 Task: Search one way flight ticket for 2 adults, 4 children and 1 infant on lap in business from Myrtle Beach: Myrtle Beach International Airport to Riverton: Central Wyoming Regional Airport (was Riverton Regional) on 8-4-2023. Choice of flights is JetBlue. Number of bags: 1 carry on bag. Price is upto 107000. Outbound departure time preference is 7:00.
Action: Mouse moved to (230, 336)
Screenshot: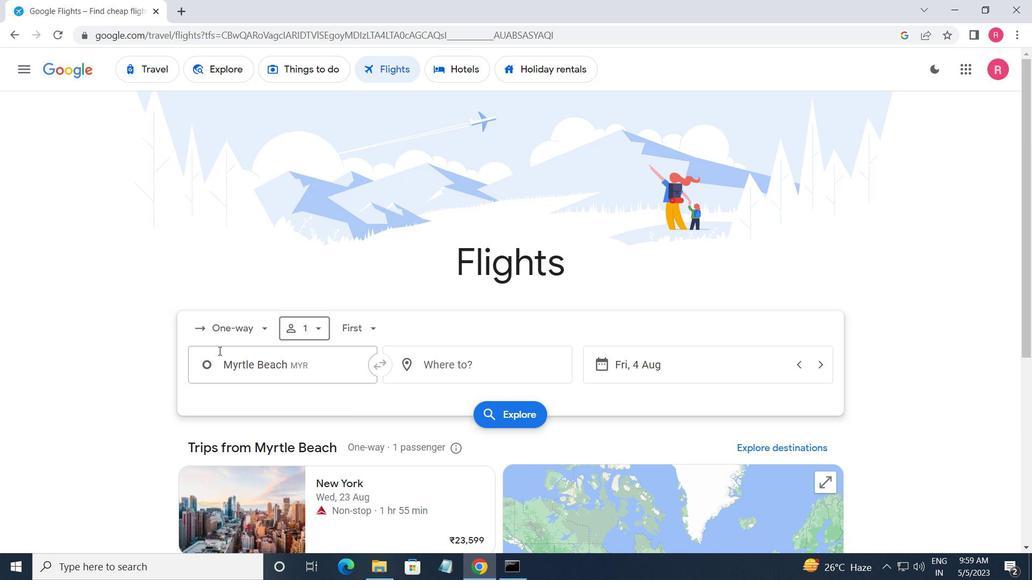 
Action: Mouse pressed left at (230, 336)
Screenshot: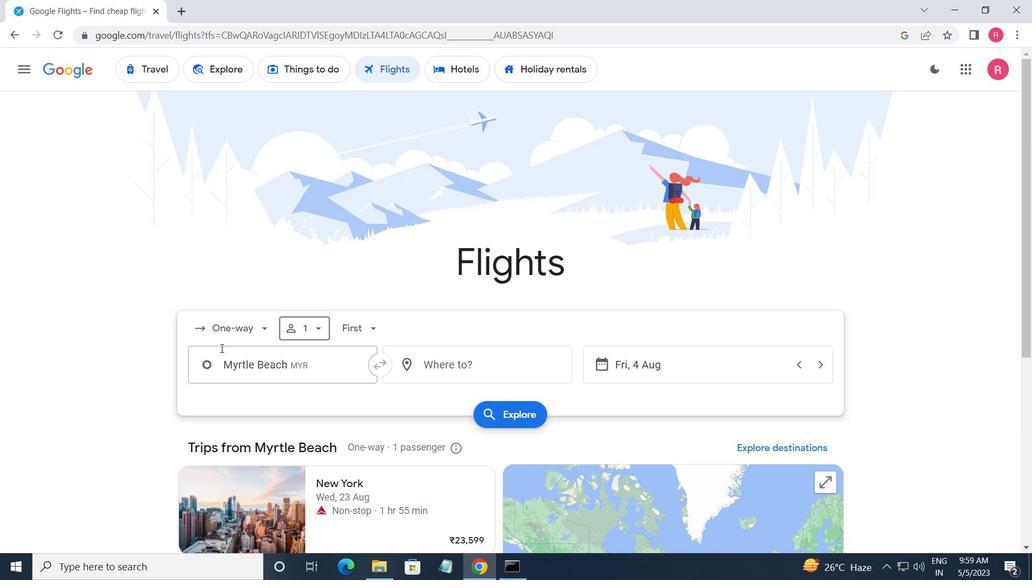 
Action: Mouse moved to (248, 395)
Screenshot: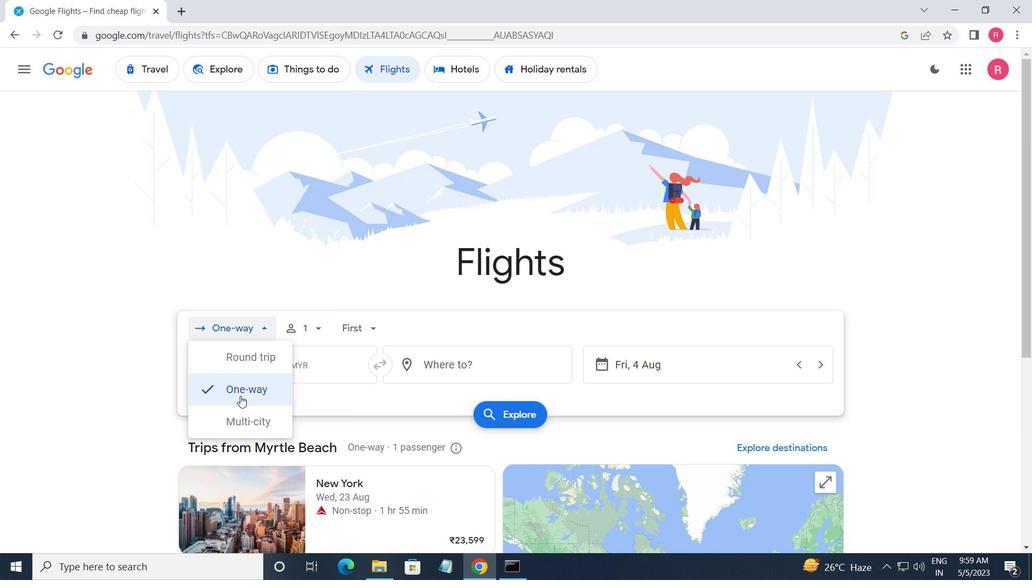 
Action: Mouse pressed left at (248, 395)
Screenshot: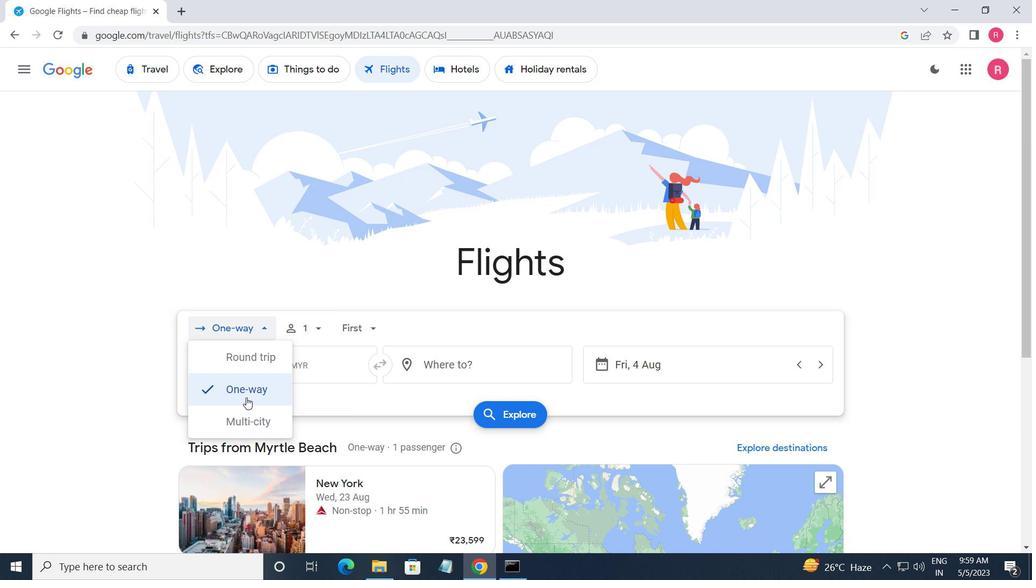 
Action: Mouse moved to (309, 328)
Screenshot: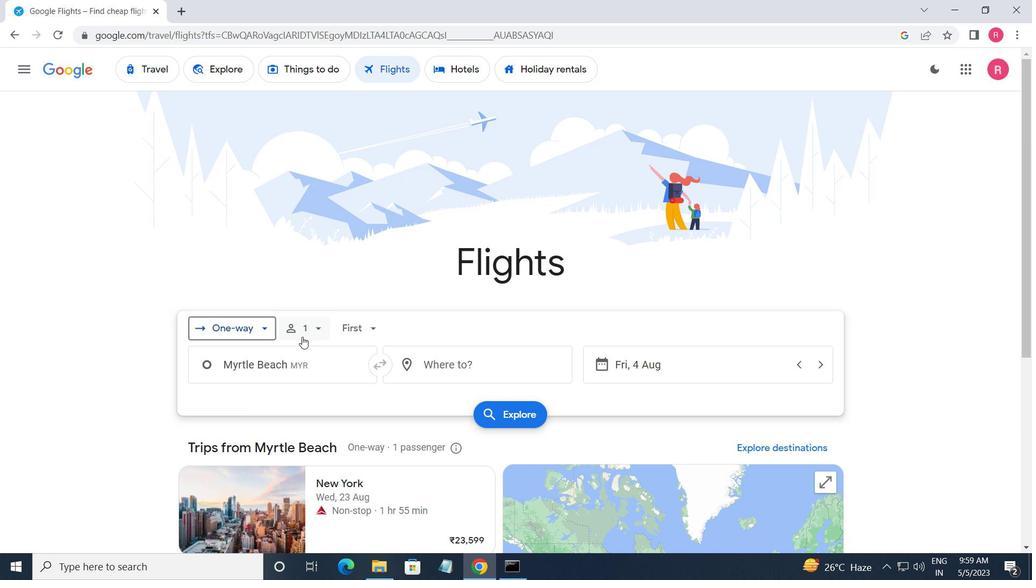 
Action: Mouse pressed left at (309, 328)
Screenshot: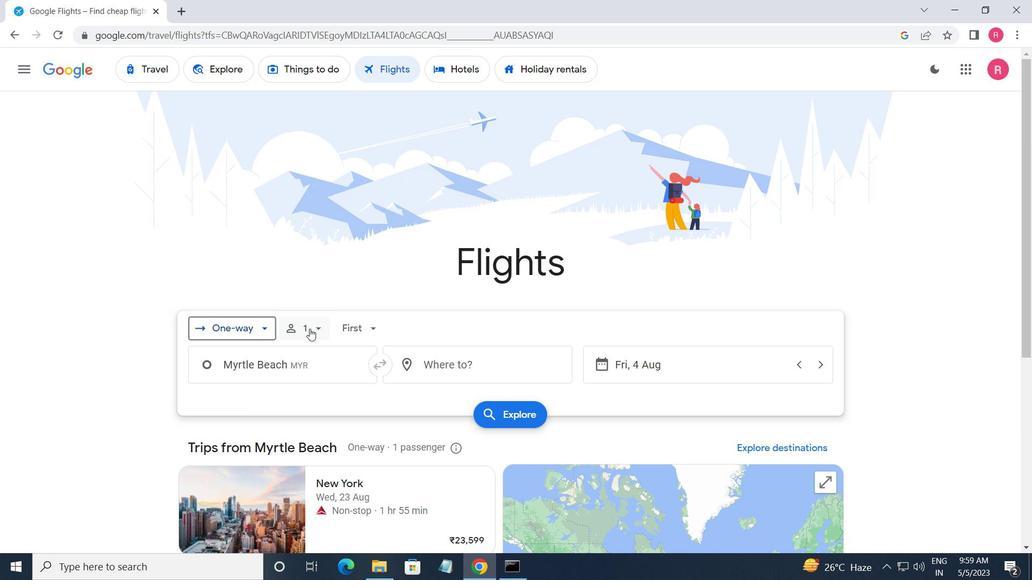 
Action: Mouse moved to (415, 360)
Screenshot: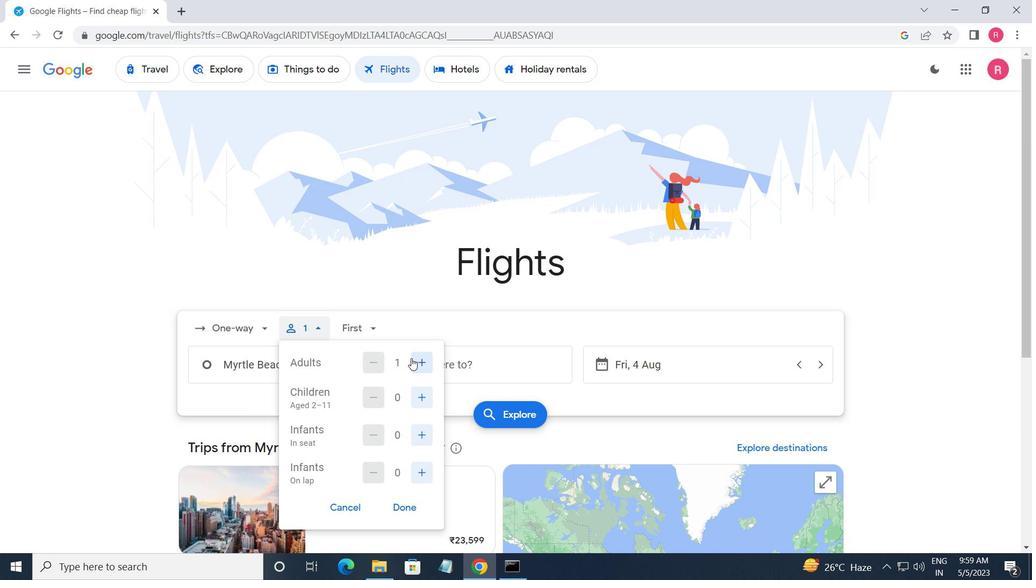 
Action: Mouse pressed left at (415, 360)
Screenshot: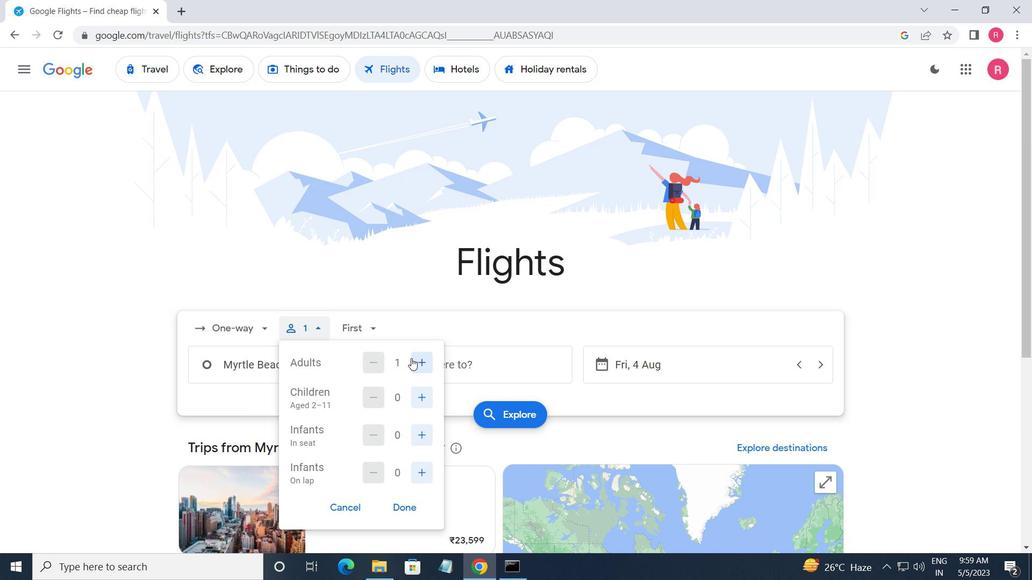 
Action: Mouse moved to (413, 392)
Screenshot: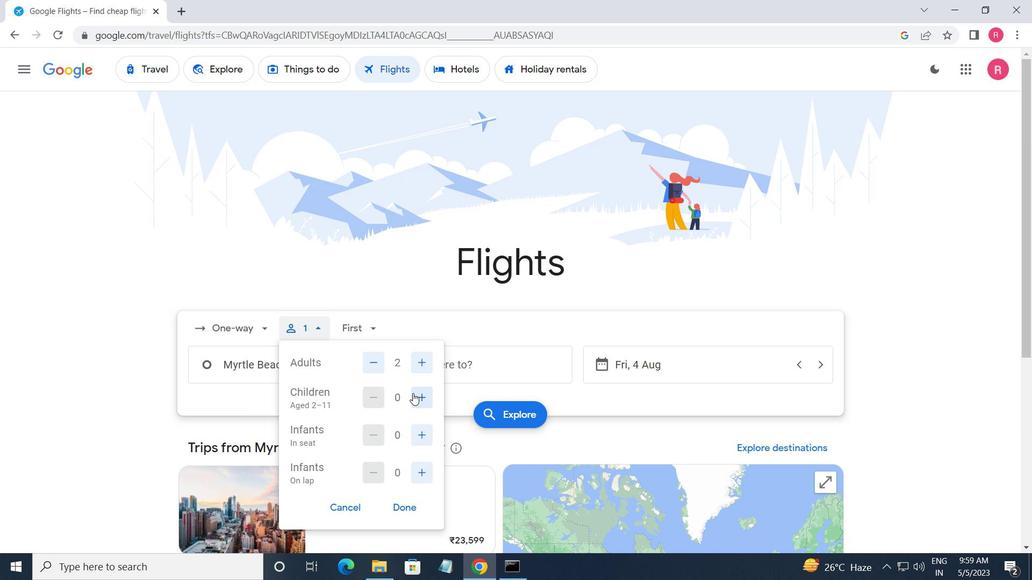 
Action: Mouse pressed left at (413, 392)
Screenshot: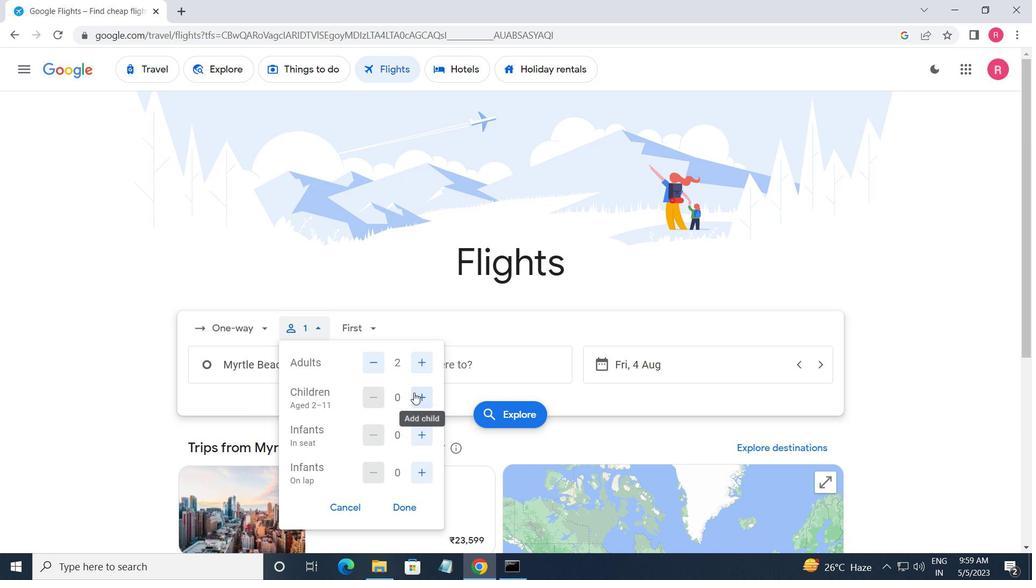 
Action: Mouse pressed left at (413, 392)
Screenshot: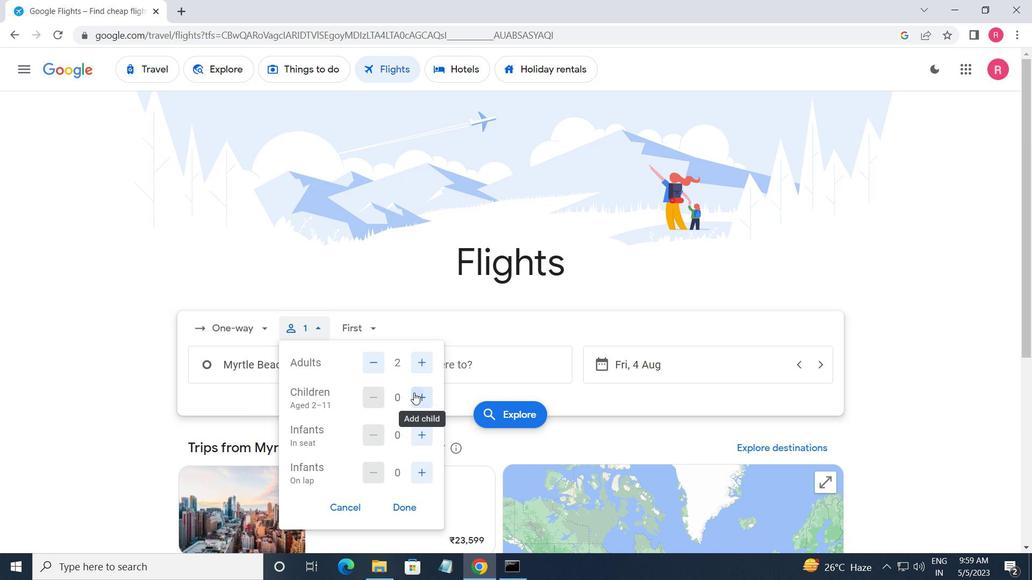 
Action: Mouse pressed left at (413, 392)
Screenshot: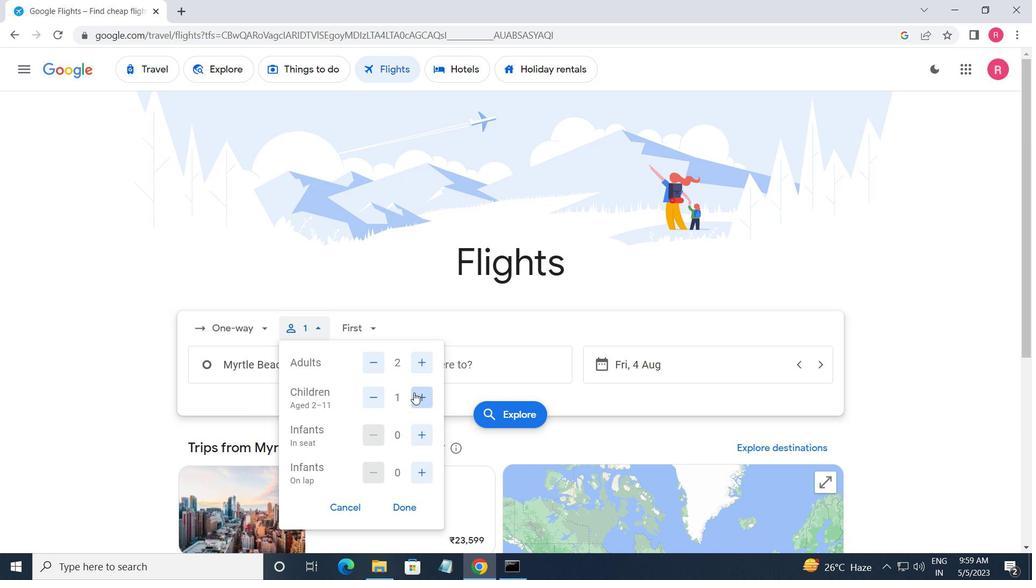 
Action: Mouse pressed left at (413, 392)
Screenshot: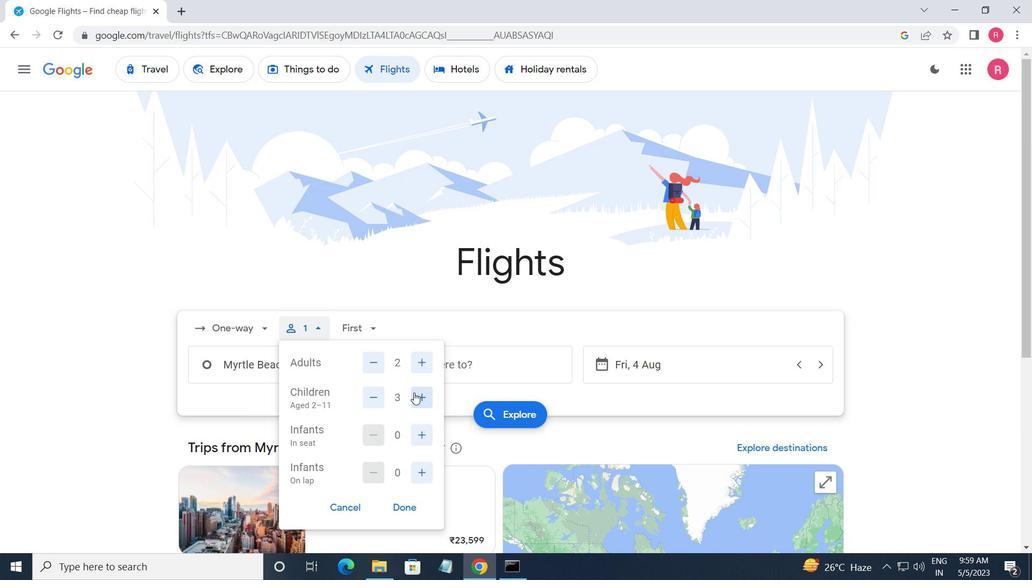 
Action: Mouse moved to (419, 424)
Screenshot: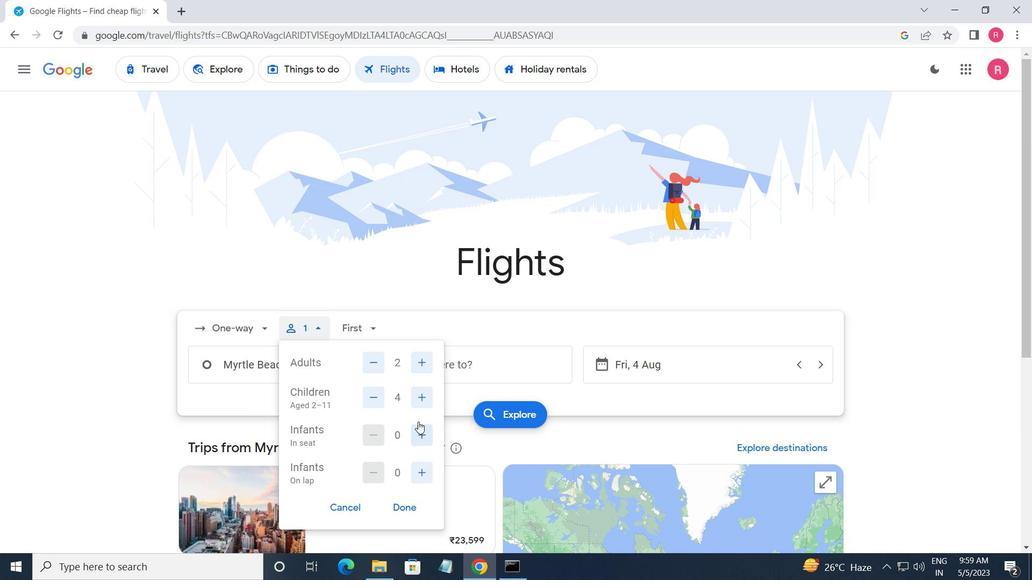 
Action: Mouse pressed left at (419, 424)
Screenshot: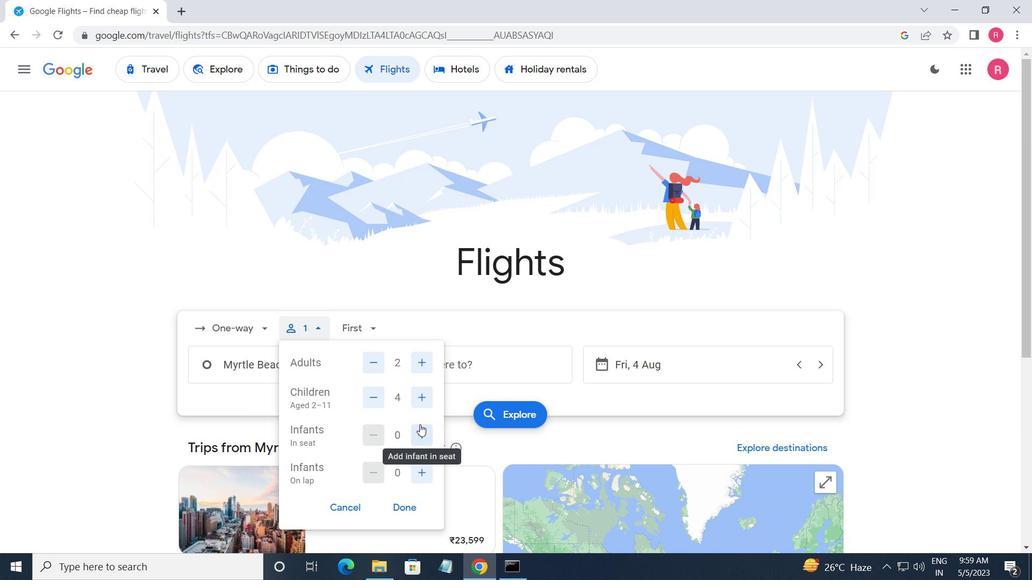 
Action: Mouse moved to (357, 332)
Screenshot: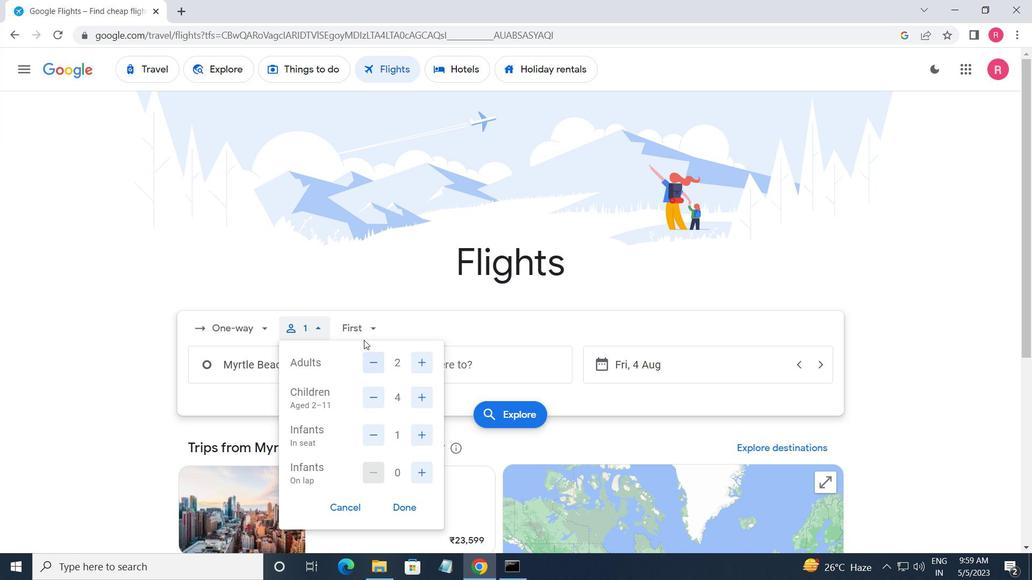 
Action: Mouse pressed left at (357, 332)
Screenshot: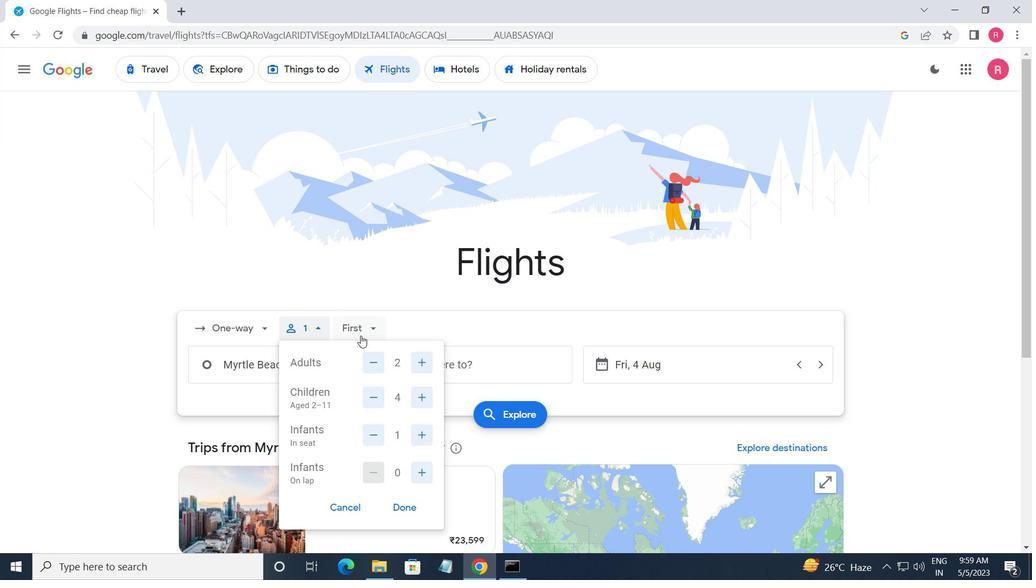 
Action: Mouse moved to (383, 421)
Screenshot: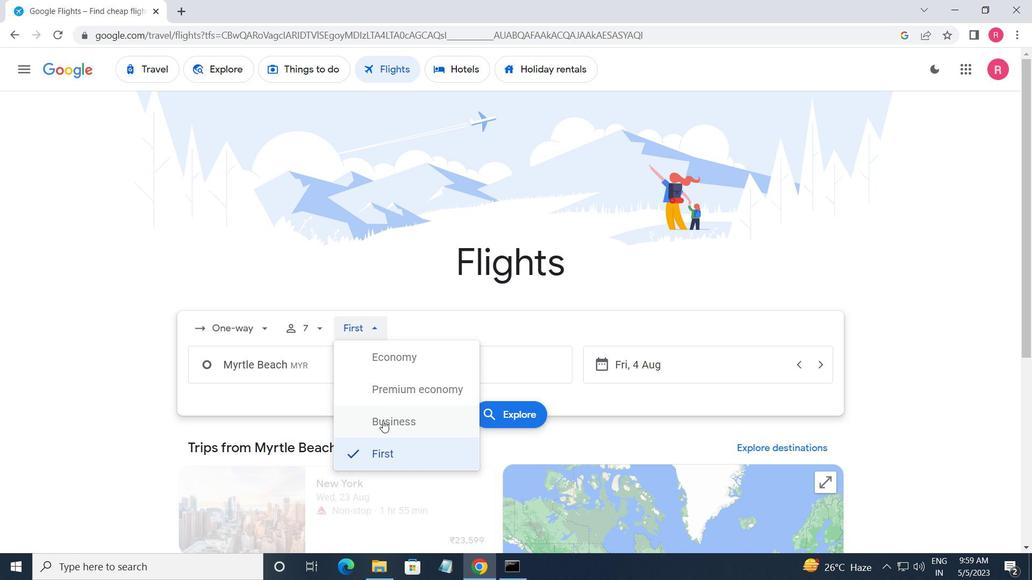 
Action: Mouse pressed left at (383, 421)
Screenshot: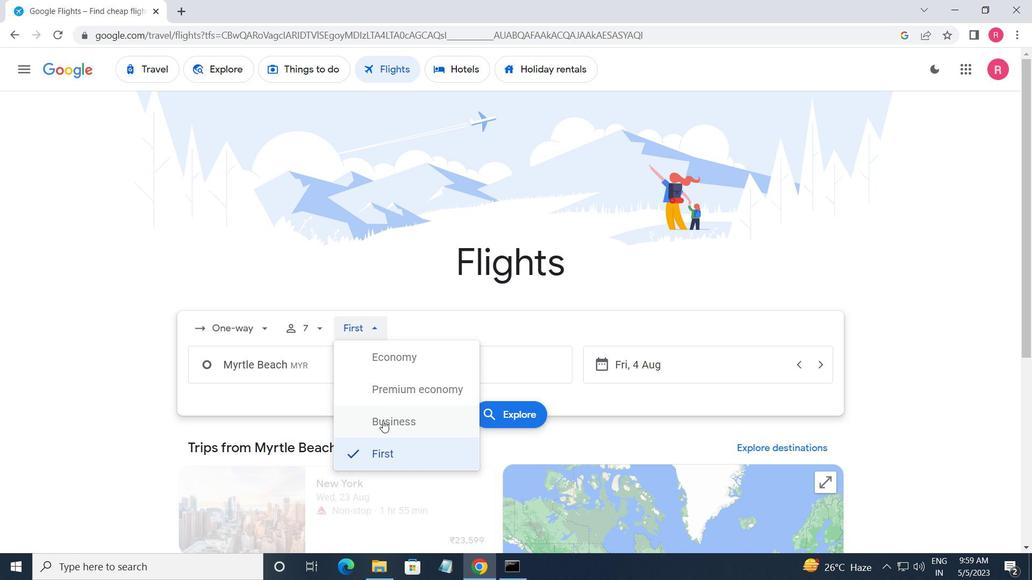 
Action: Mouse moved to (320, 375)
Screenshot: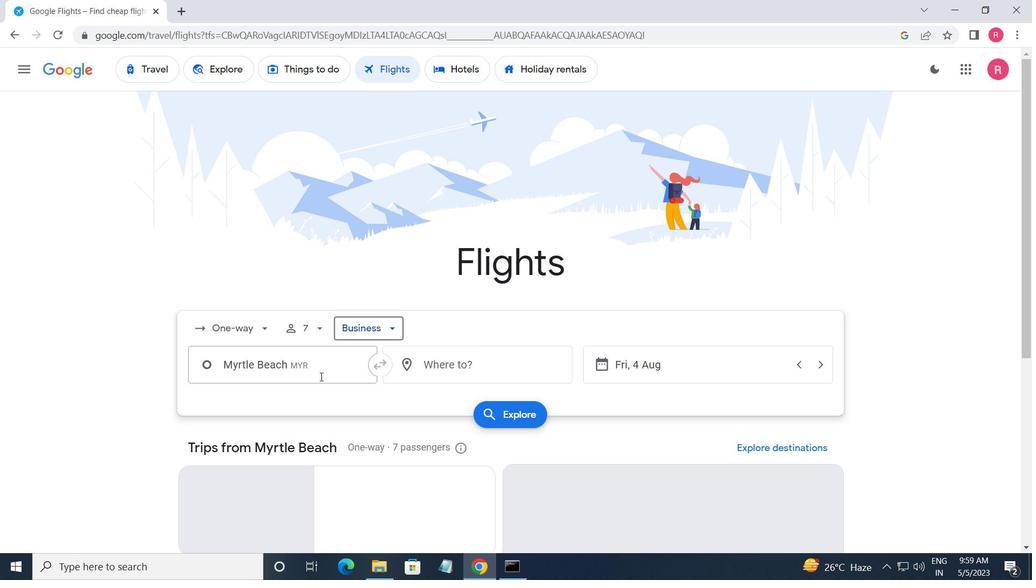 
Action: Mouse pressed left at (320, 375)
Screenshot: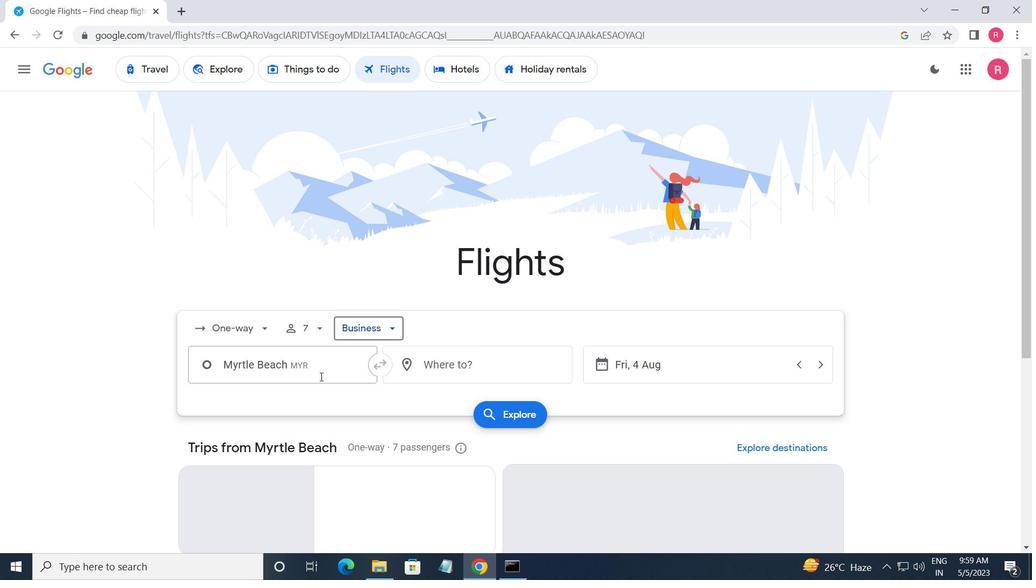 
Action: Mouse moved to (332, 448)
Screenshot: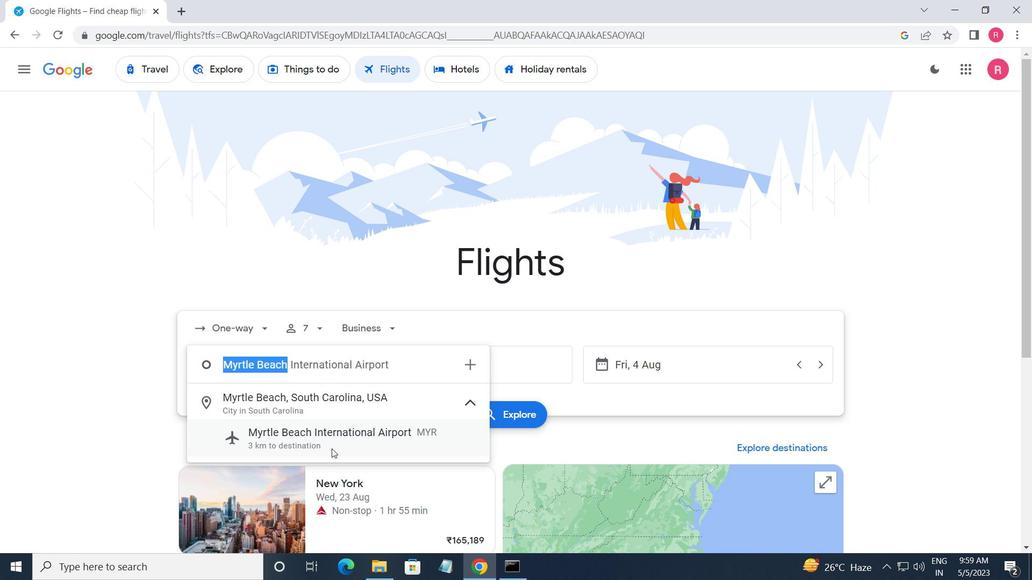 
Action: Mouse pressed left at (332, 448)
Screenshot: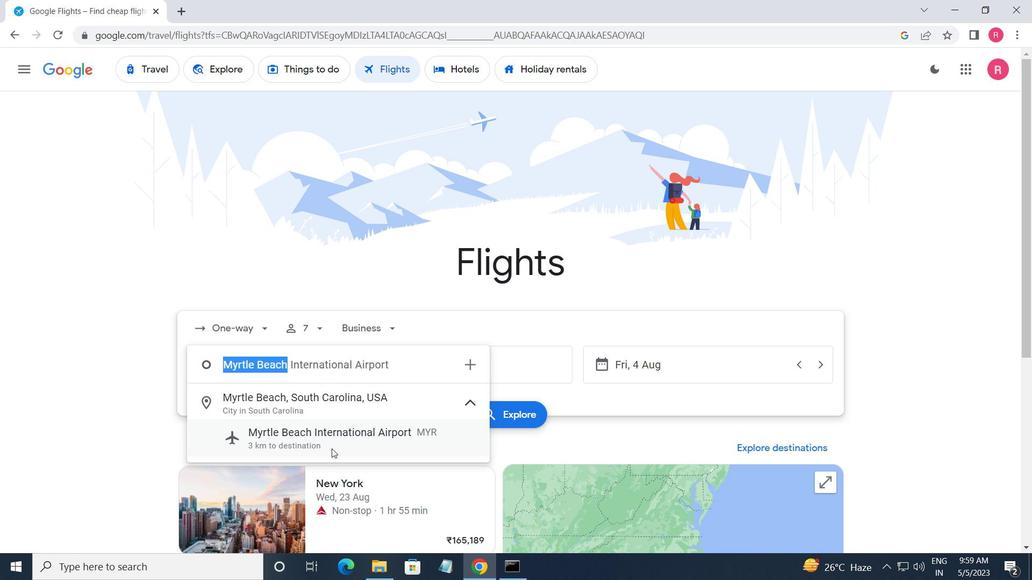 
Action: Mouse moved to (469, 374)
Screenshot: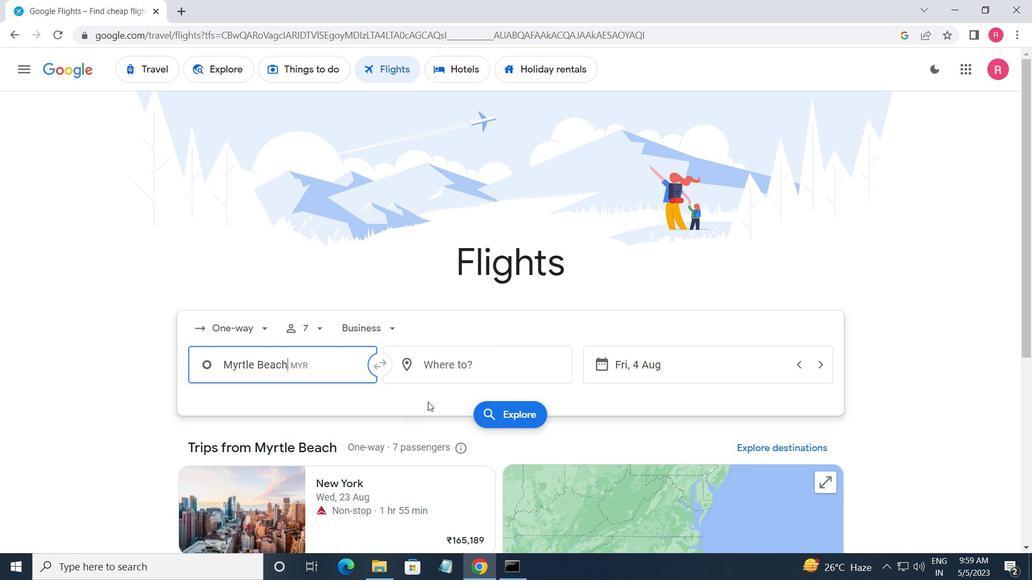 
Action: Mouse pressed left at (469, 374)
Screenshot: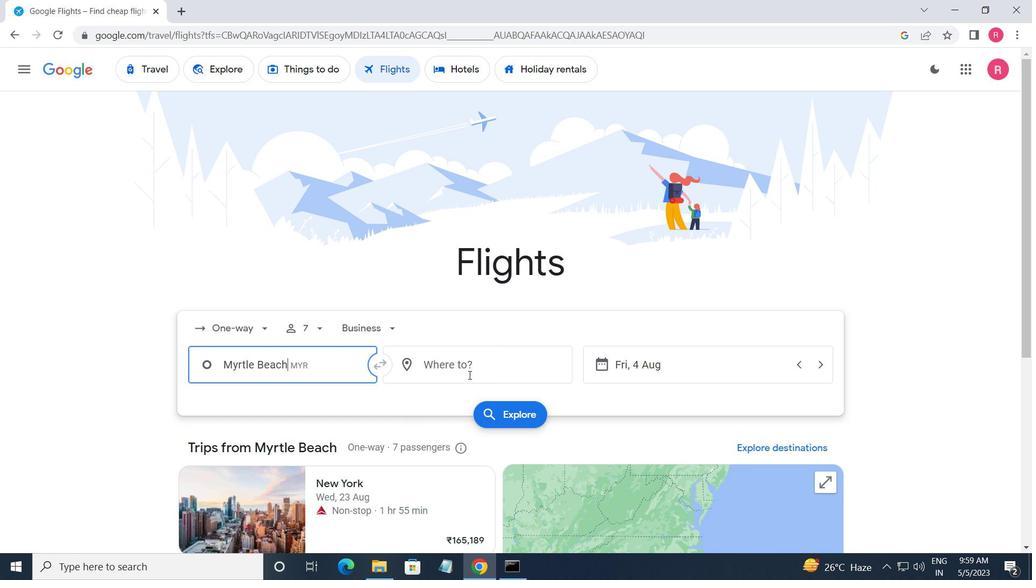 
Action: Mouse moved to (448, 484)
Screenshot: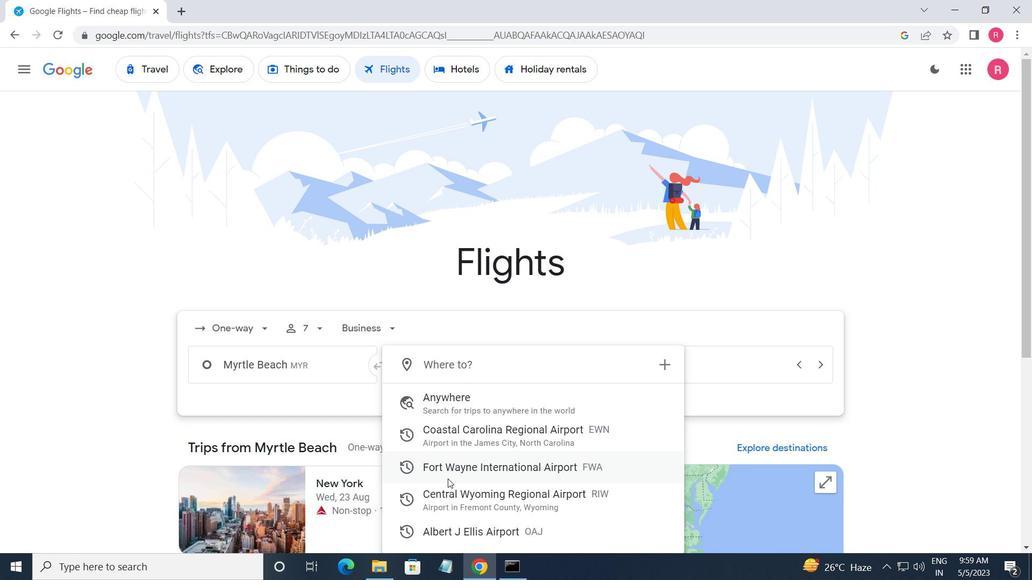 
Action: Mouse pressed left at (448, 484)
Screenshot: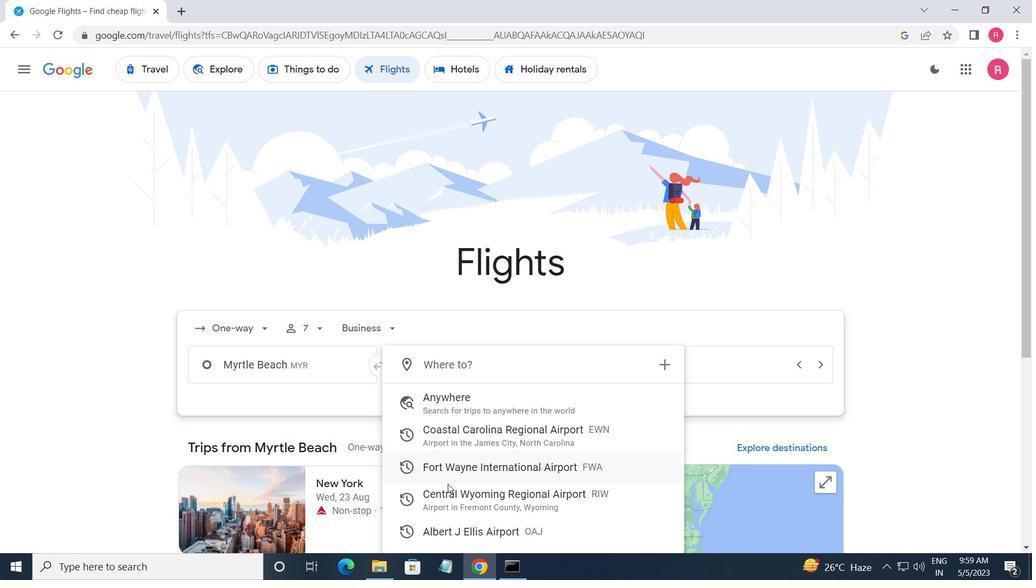 
Action: Mouse moved to (659, 361)
Screenshot: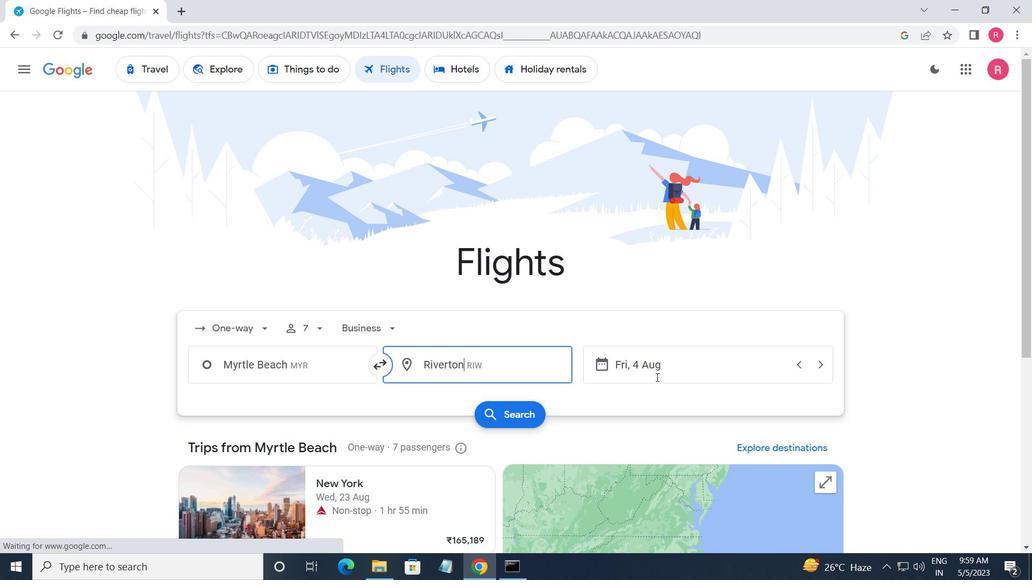 
Action: Mouse pressed left at (659, 361)
Screenshot: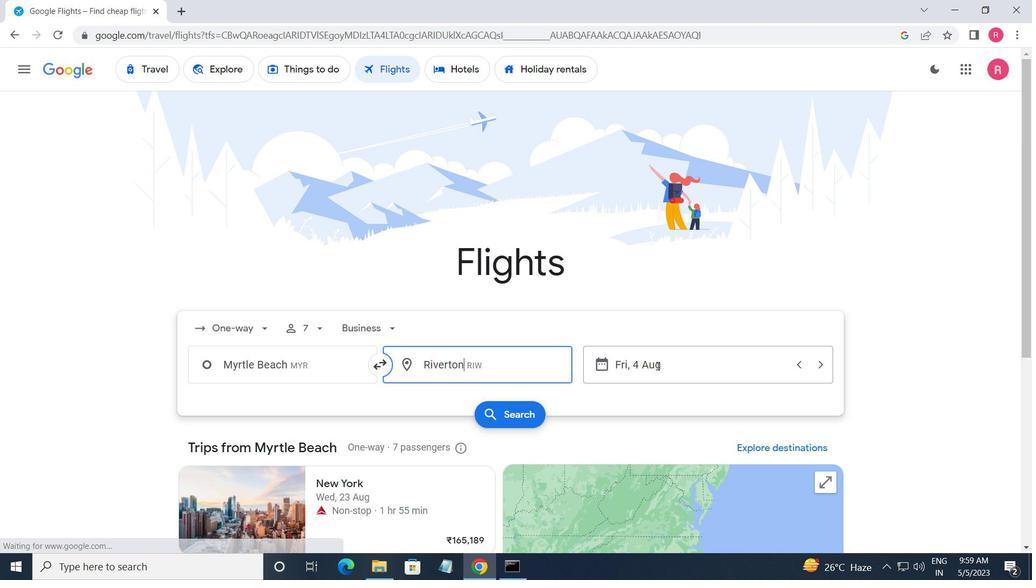 
Action: Mouse moved to (525, 306)
Screenshot: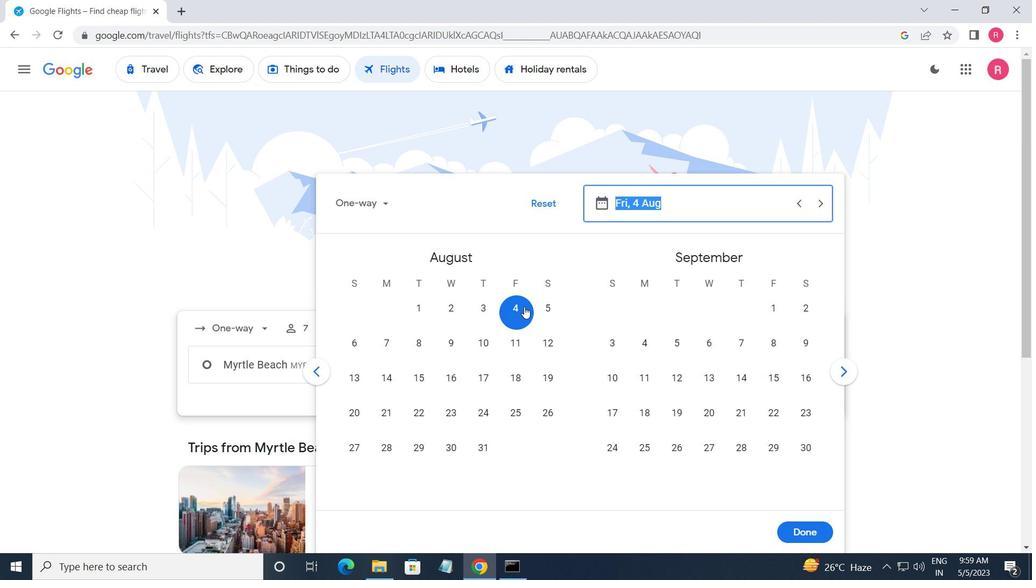 
Action: Mouse pressed left at (525, 306)
Screenshot: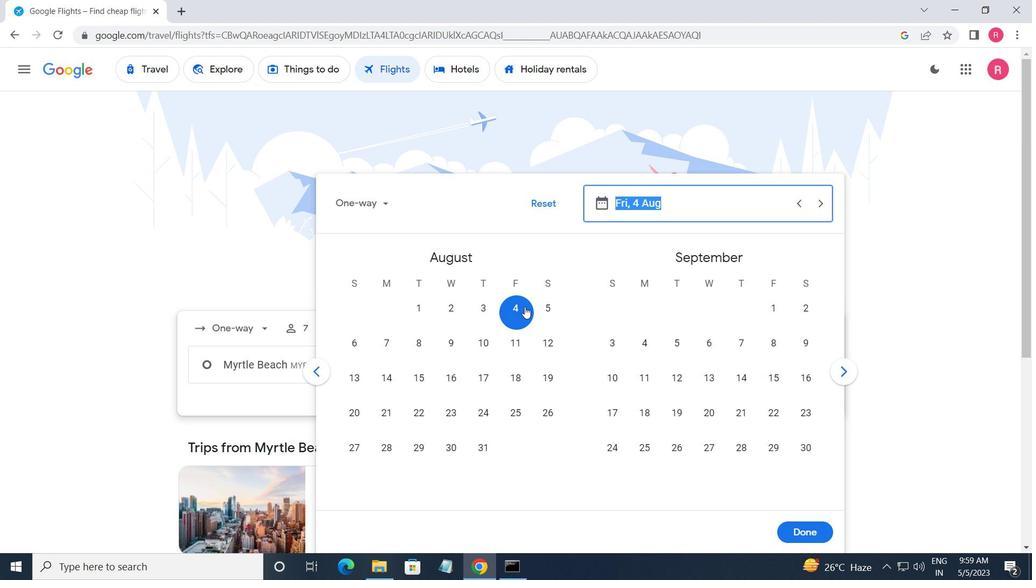 
Action: Mouse moved to (794, 525)
Screenshot: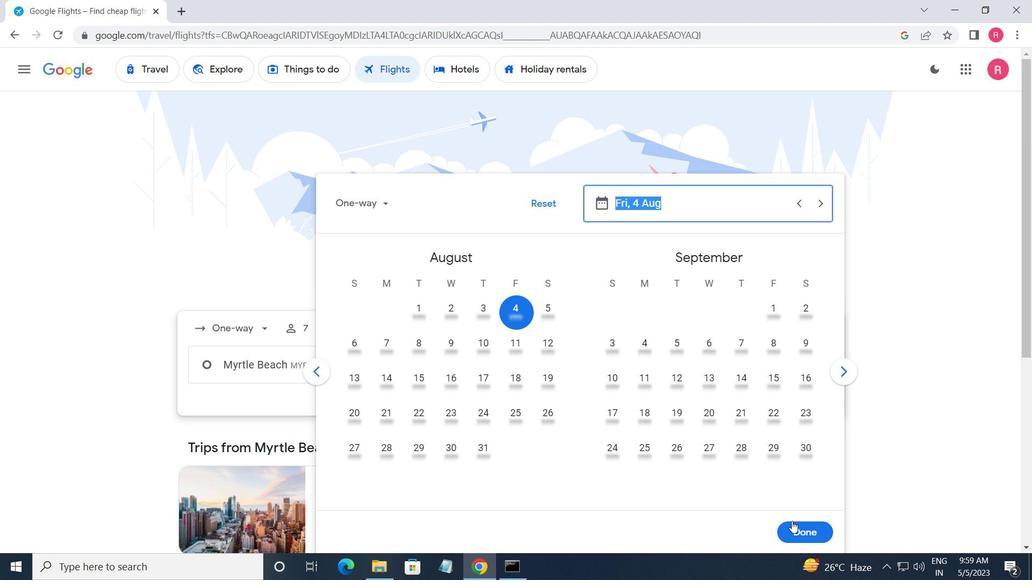 
Action: Mouse pressed left at (794, 525)
Screenshot: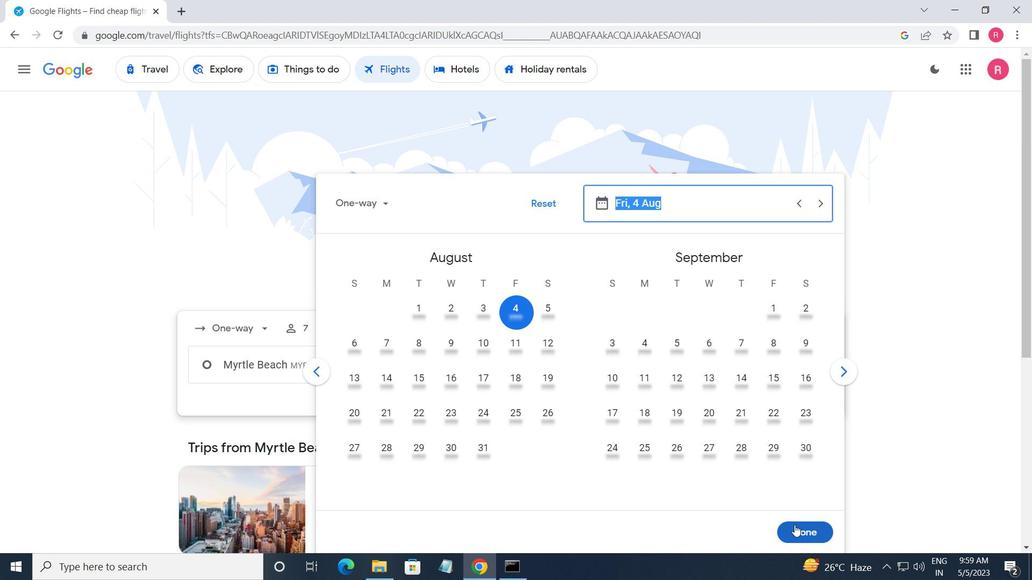 
Action: Mouse moved to (513, 405)
Screenshot: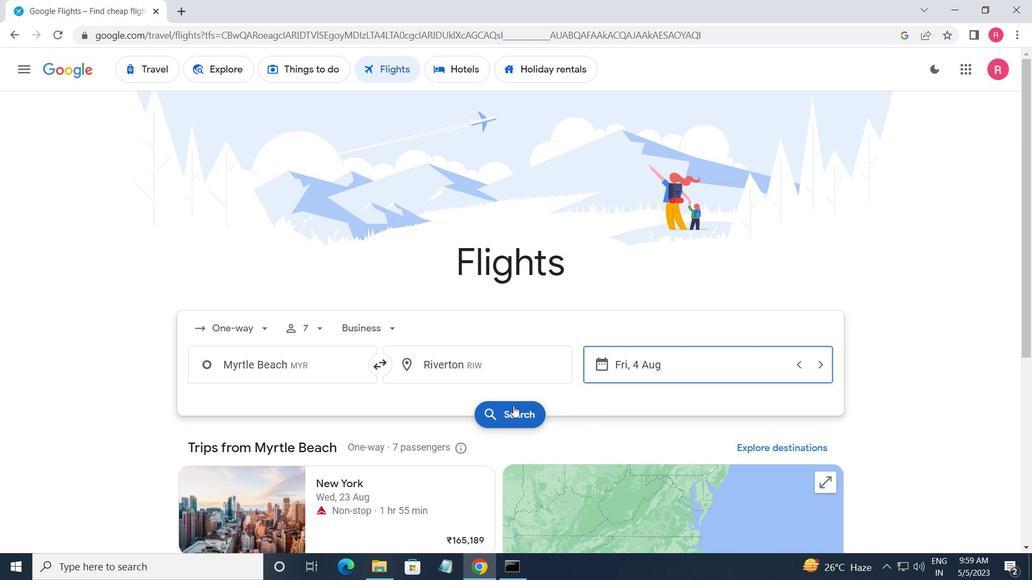 
Action: Mouse pressed left at (513, 405)
Screenshot: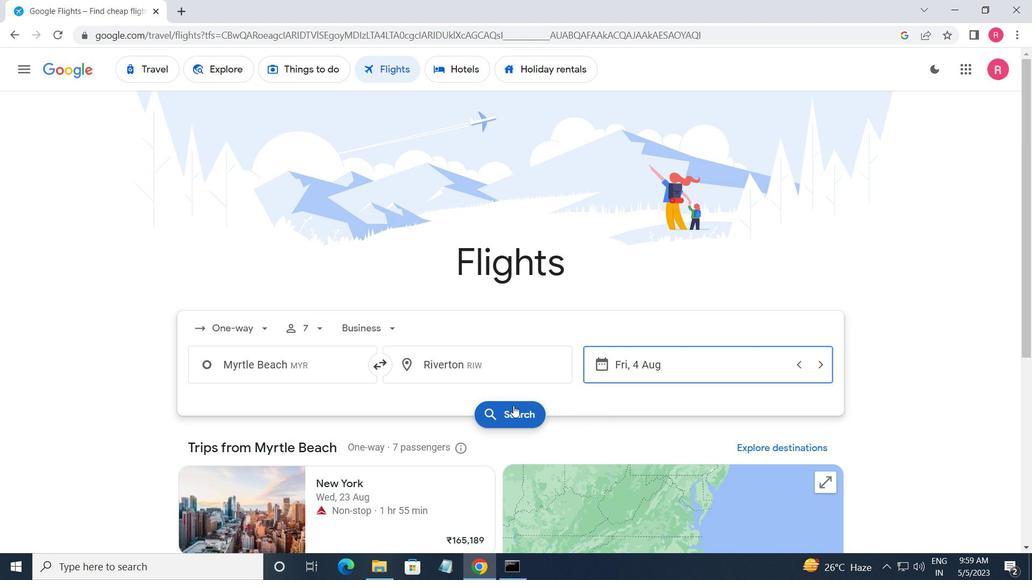 
Action: Mouse moved to (234, 195)
Screenshot: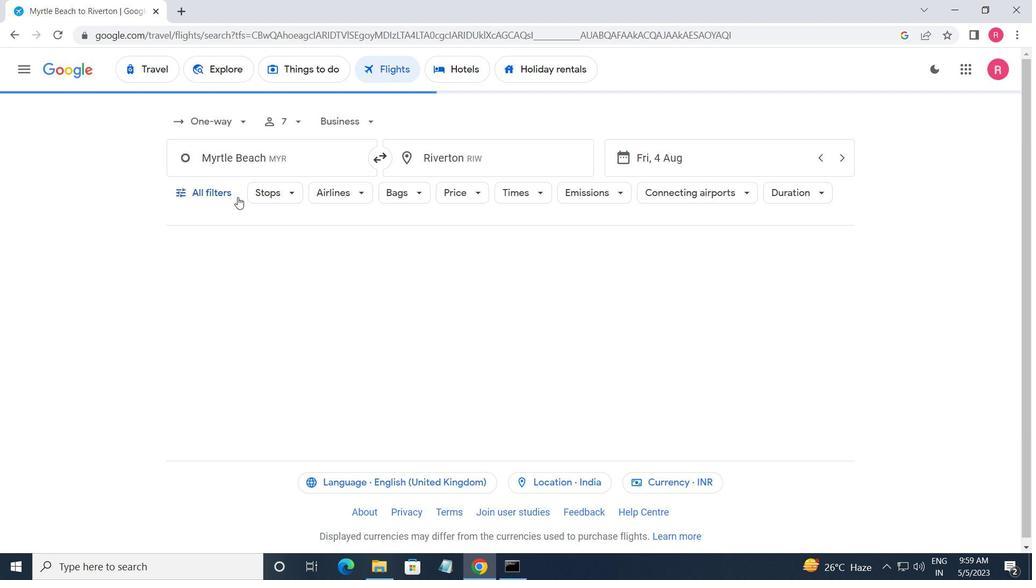 
Action: Mouse pressed left at (234, 195)
Screenshot: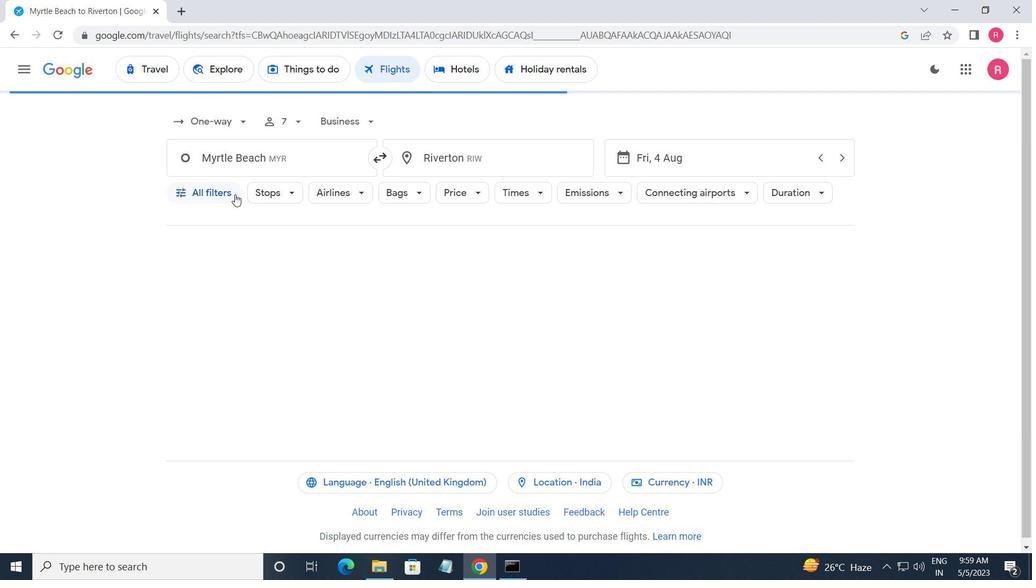 
Action: Mouse moved to (259, 342)
Screenshot: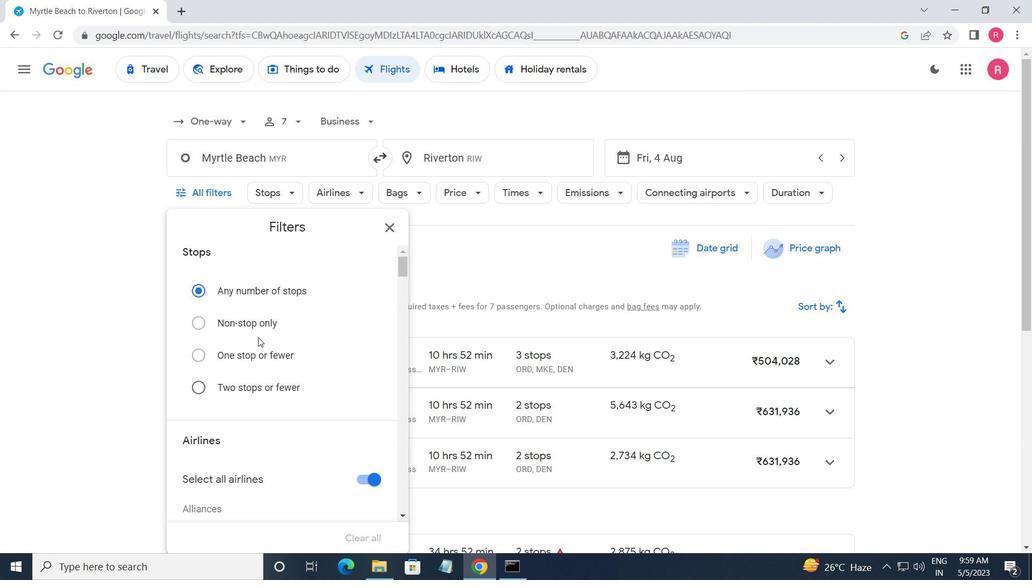 
Action: Mouse scrolled (259, 342) with delta (0, 0)
Screenshot: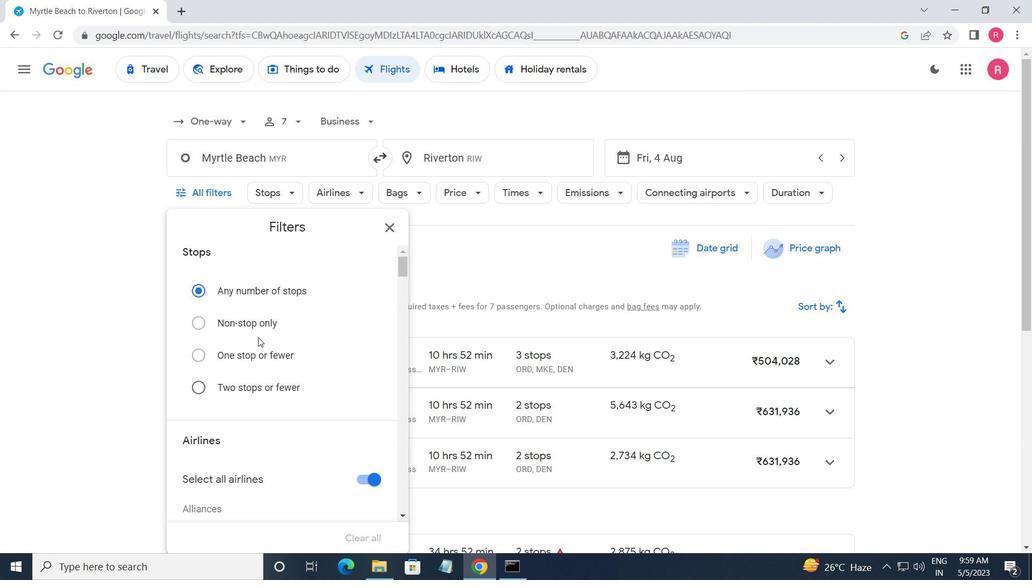 
Action: Mouse moved to (260, 344)
Screenshot: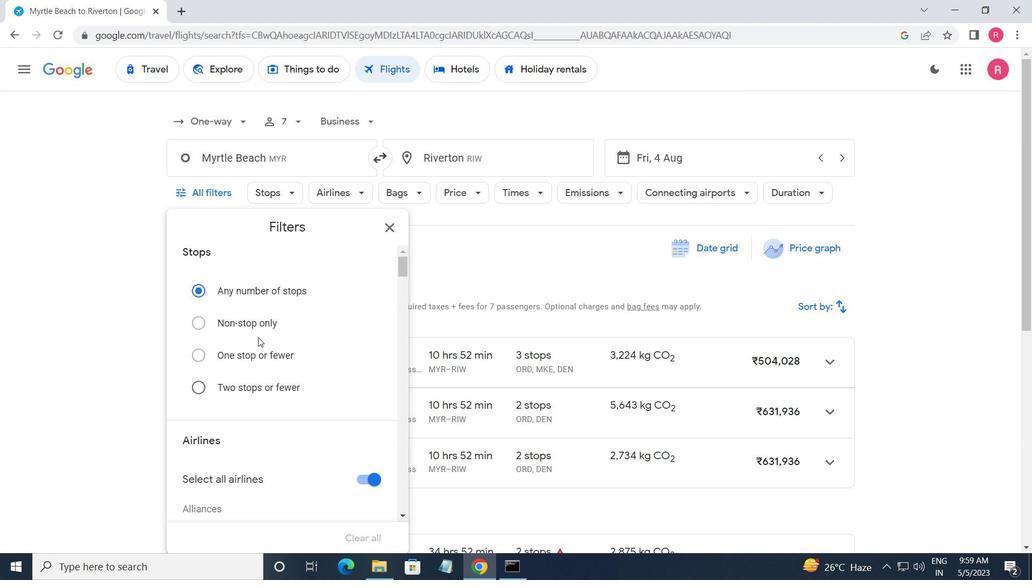 
Action: Mouse scrolled (260, 344) with delta (0, 0)
Screenshot: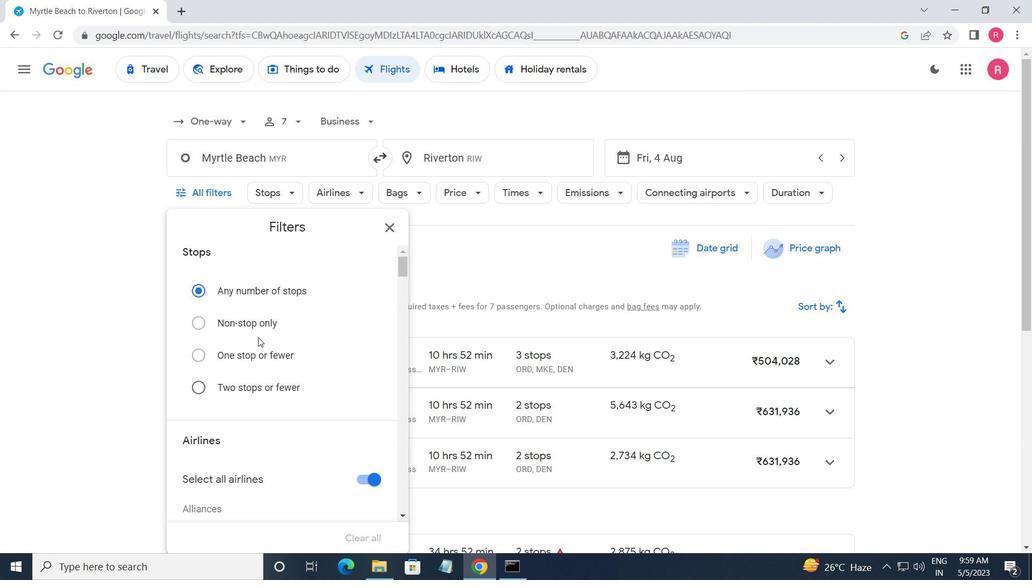 
Action: Mouse scrolled (260, 344) with delta (0, 0)
Screenshot: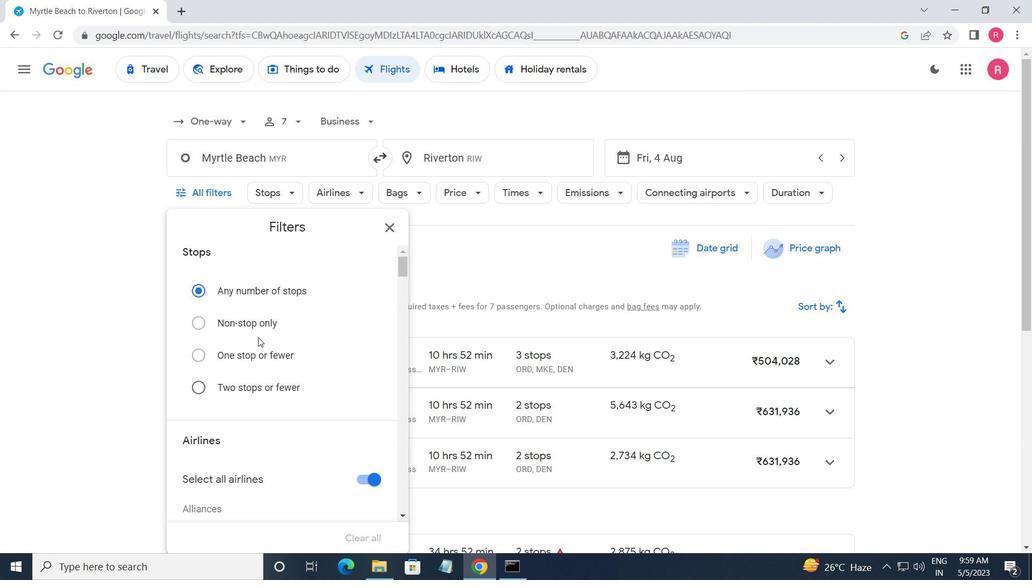 
Action: Mouse scrolled (260, 344) with delta (0, 0)
Screenshot: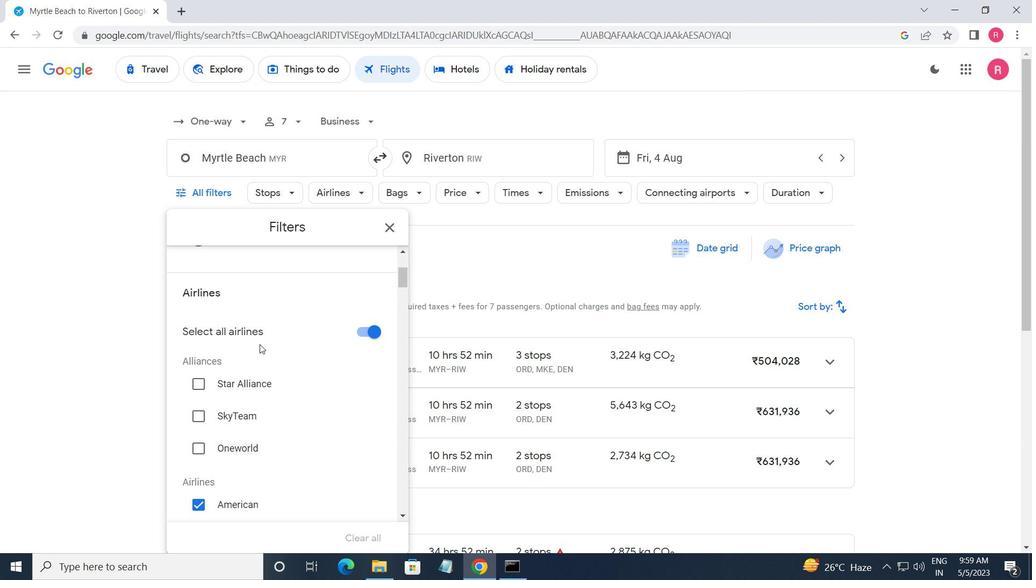 
Action: Mouse scrolled (260, 344) with delta (0, 0)
Screenshot: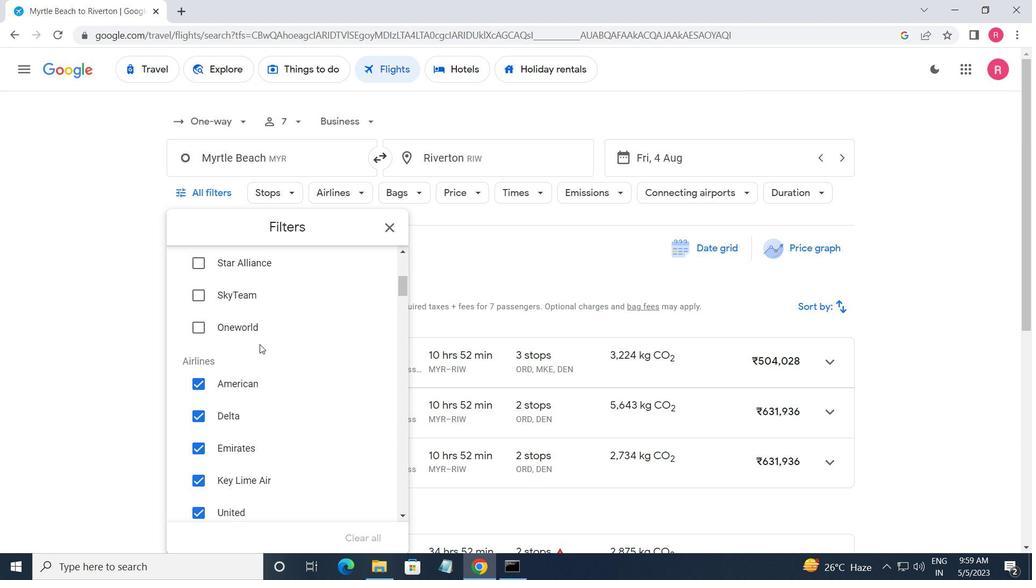 
Action: Mouse scrolled (260, 344) with delta (0, 0)
Screenshot: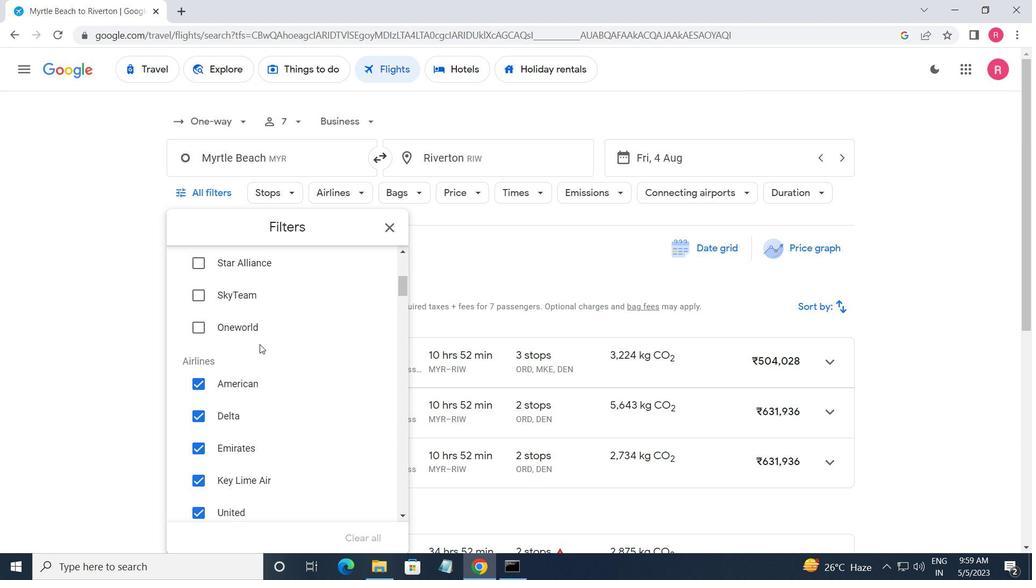 
Action: Mouse scrolled (260, 345) with delta (0, 0)
Screenshot: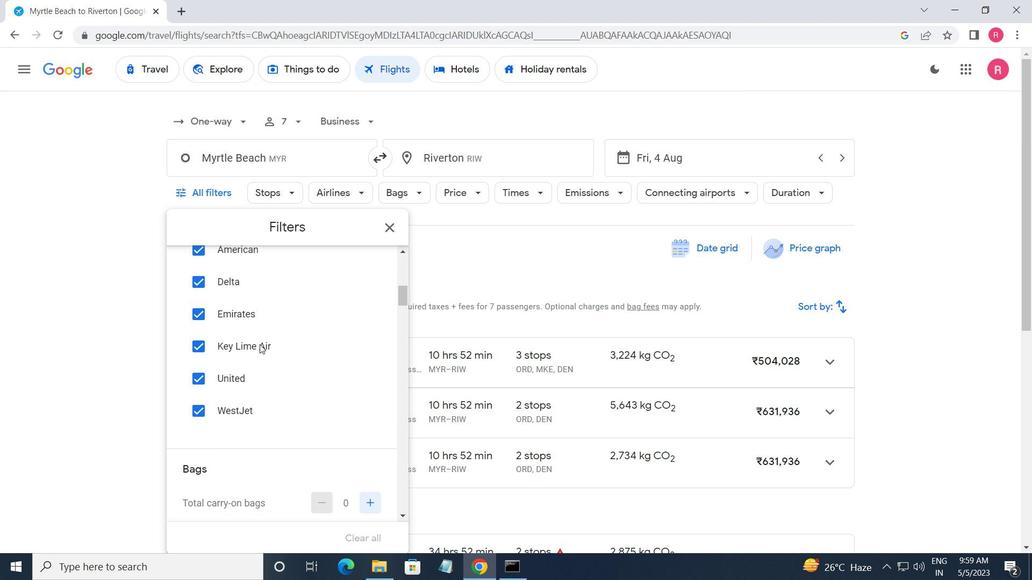 
Action: Mouse scrolled (260, 345) with delta (0, 0)
Screenshot: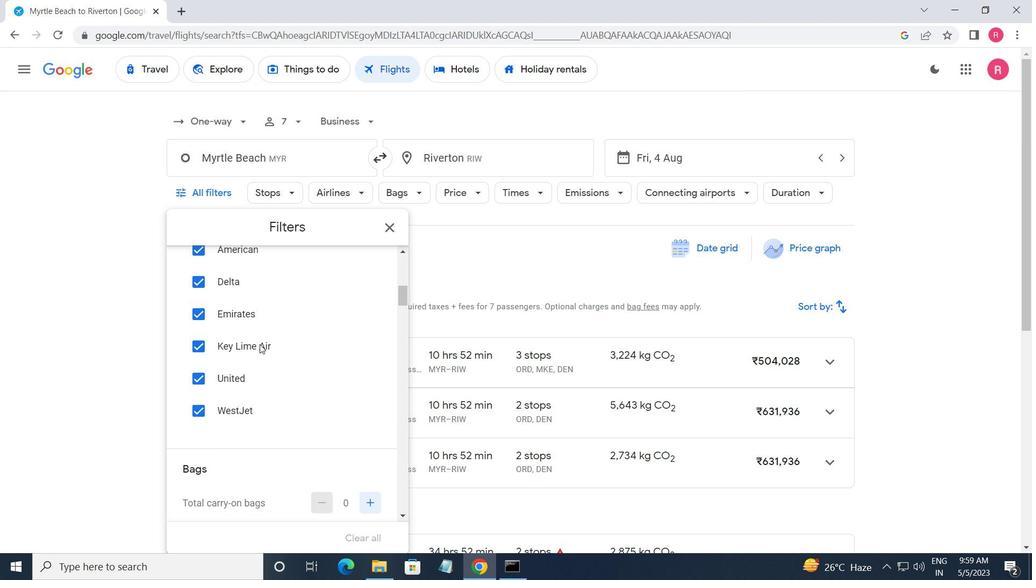 
Action: Mouse scrolled (260, 345) with delta (0, 0)
Screenshot: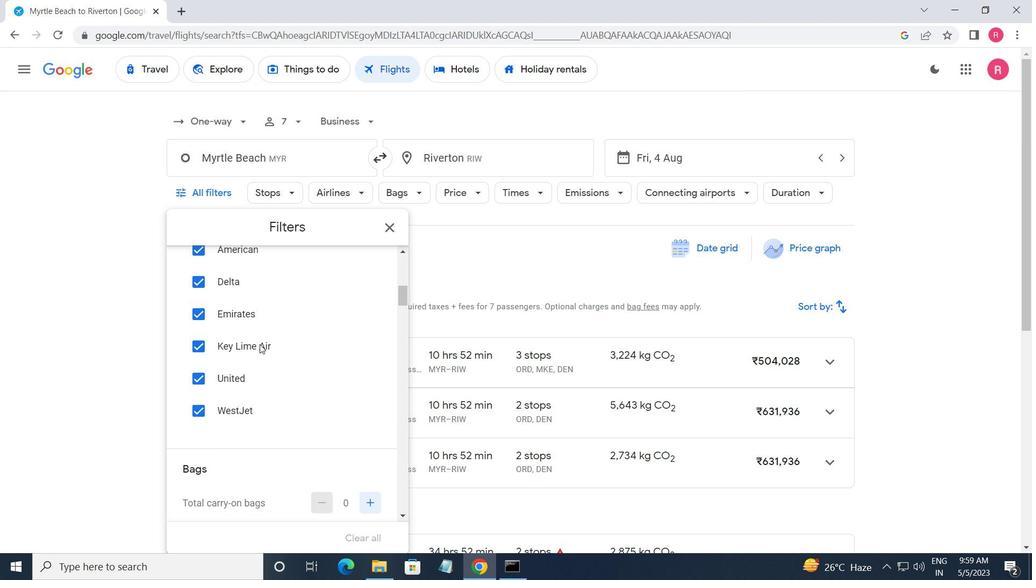 
Action: Mouse moved to (371, 284)
Screenshot: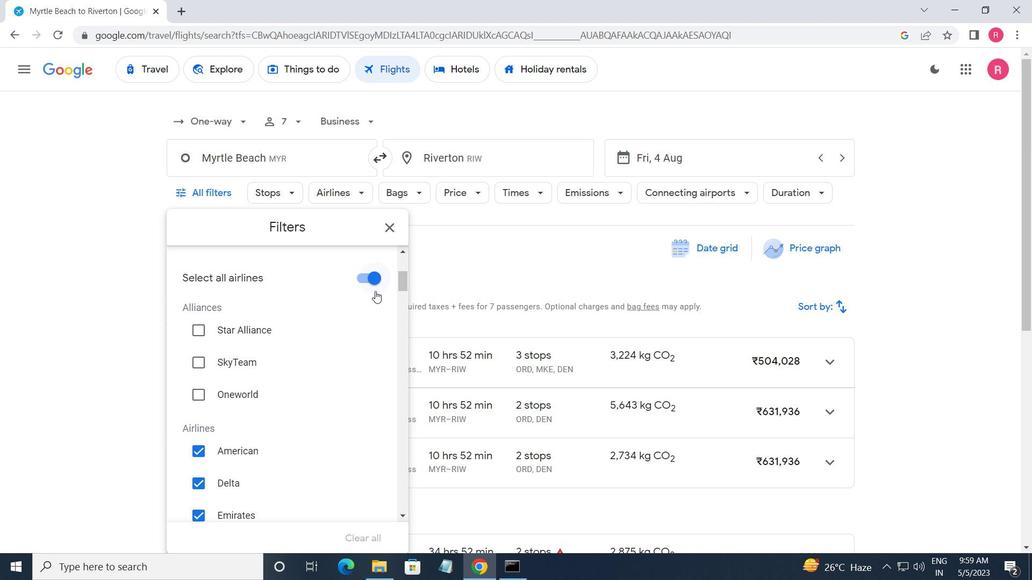 
Action: Mouse pressed left at (371, 284)
Screenshot: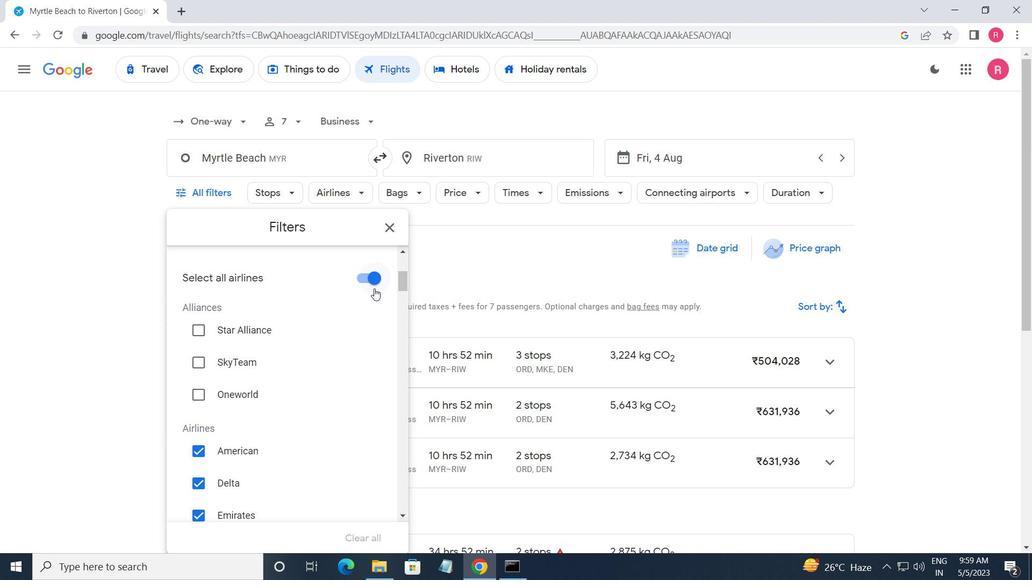 
Action: Mouse moved to (308, 358)
Screenshot: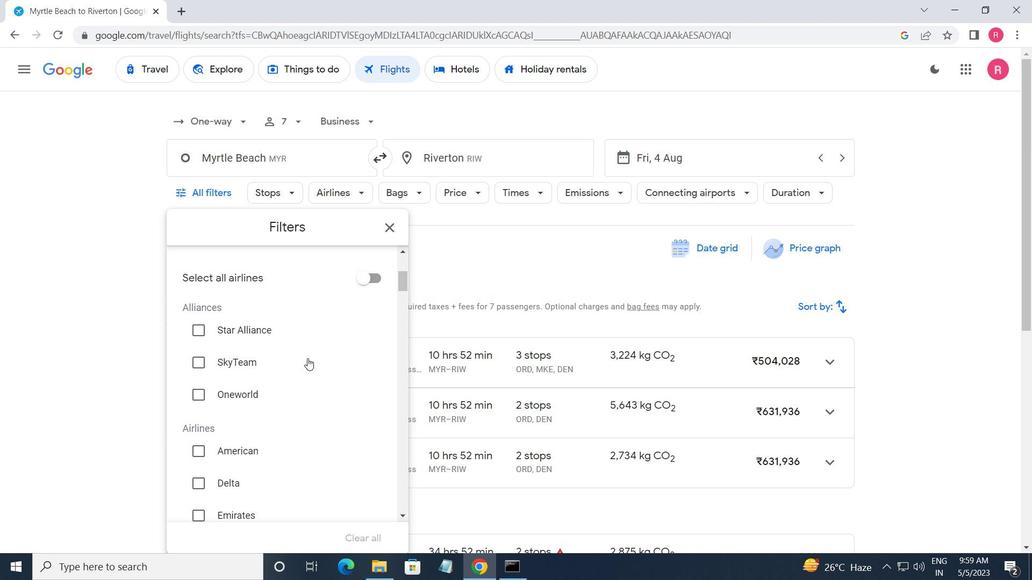 
Action: Mouse scrolled (308, 357) with delta (0, 0)
Screenshot: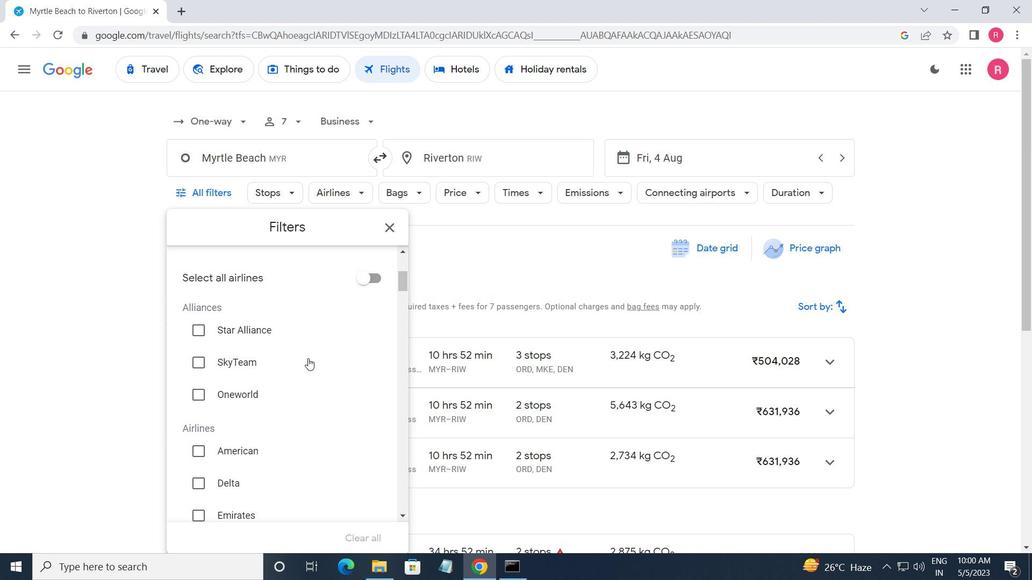 
Action: Mouse scrolled (308, 357) with delta (0, 0)
Screenshot: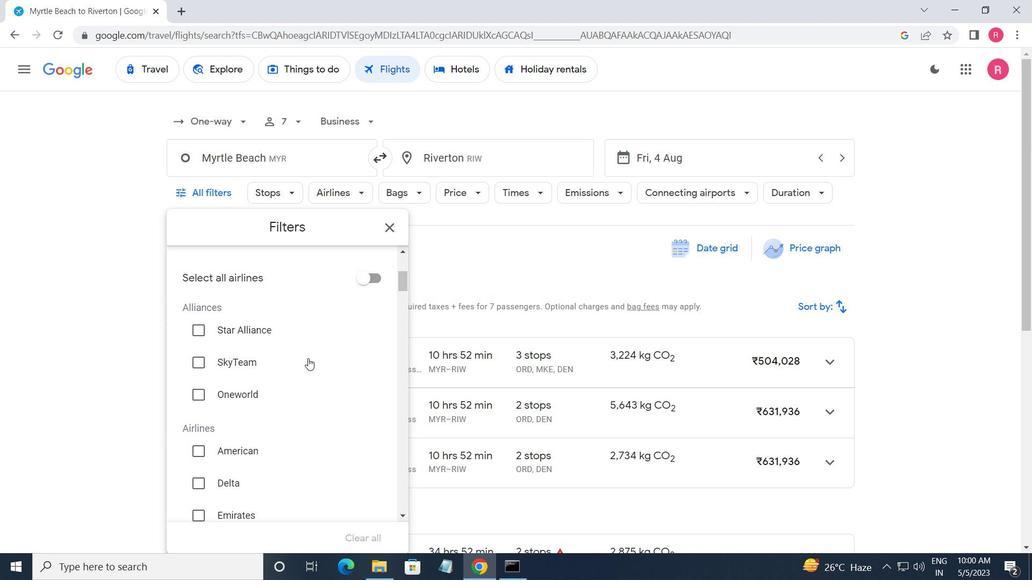 
Action: Mouse scrolled (308, 357) with delta (0, 0)
Screenshot: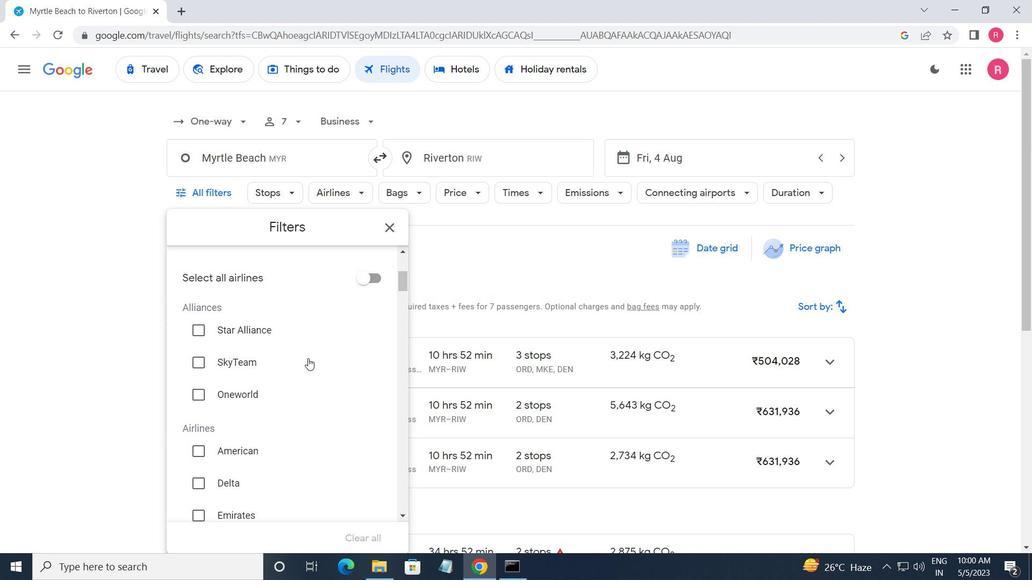 
Action: Mouse scrolled (308, 357) with delta (0, 0)
Screenshot: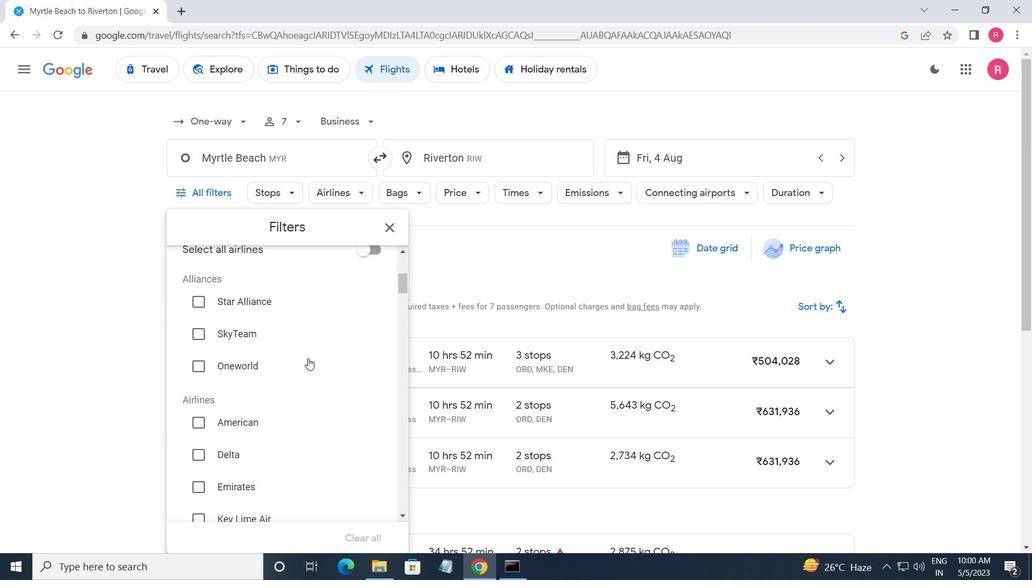 
Action: Mouse scrolled (308, 357) with delta (0, 0)
Screenshot: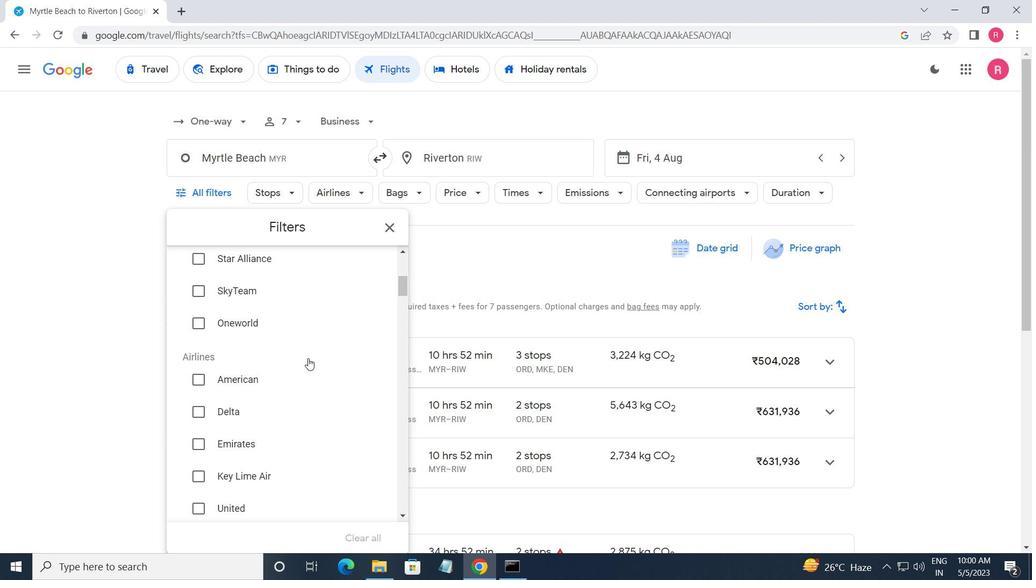 
Action: Mouse moved to (372, 360)
Screenshot: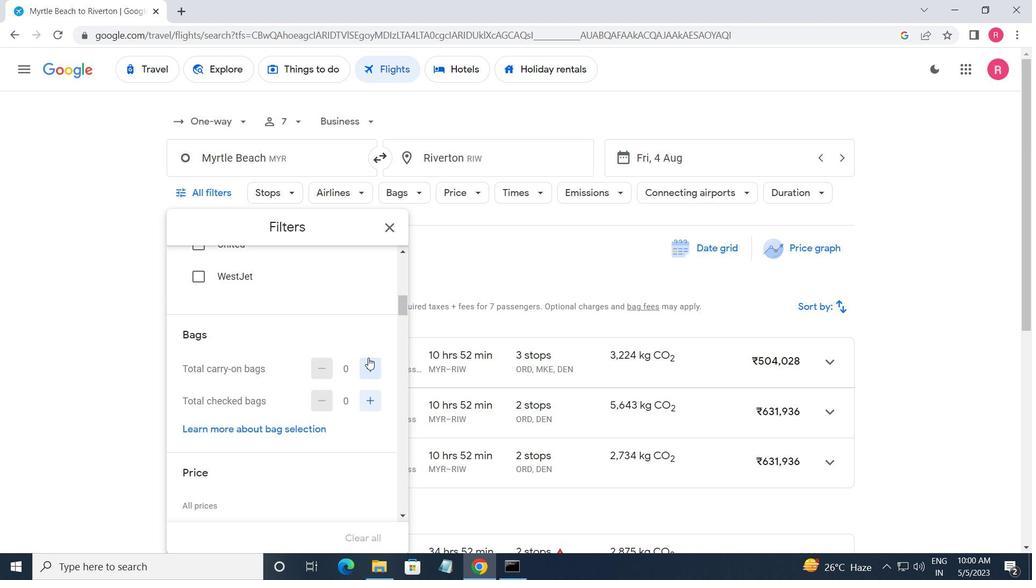 
Action: Mouse pressed left at (372, 360)
Screenshot: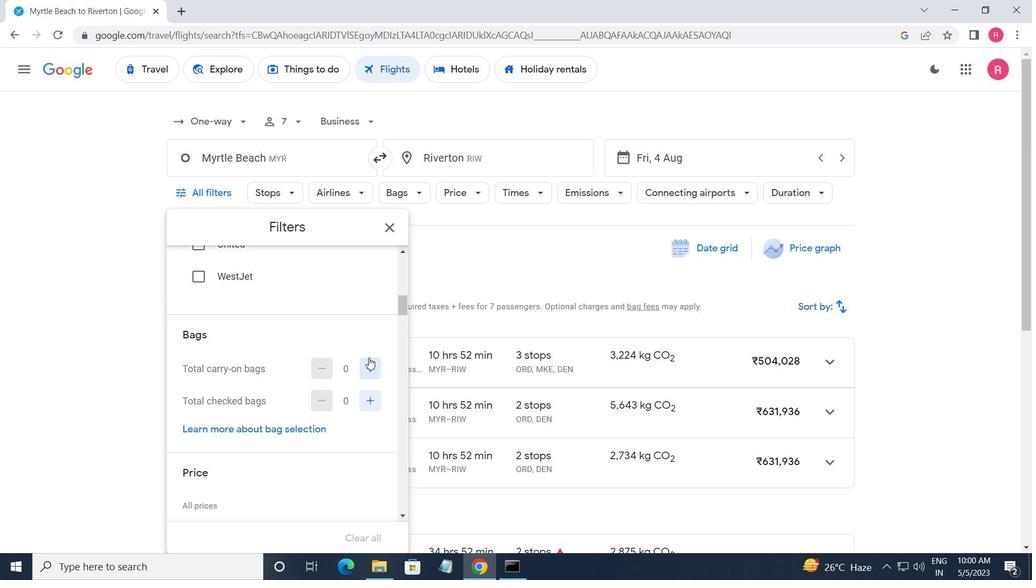 
Action: Mouse moved to (372, 362)
Screenshot: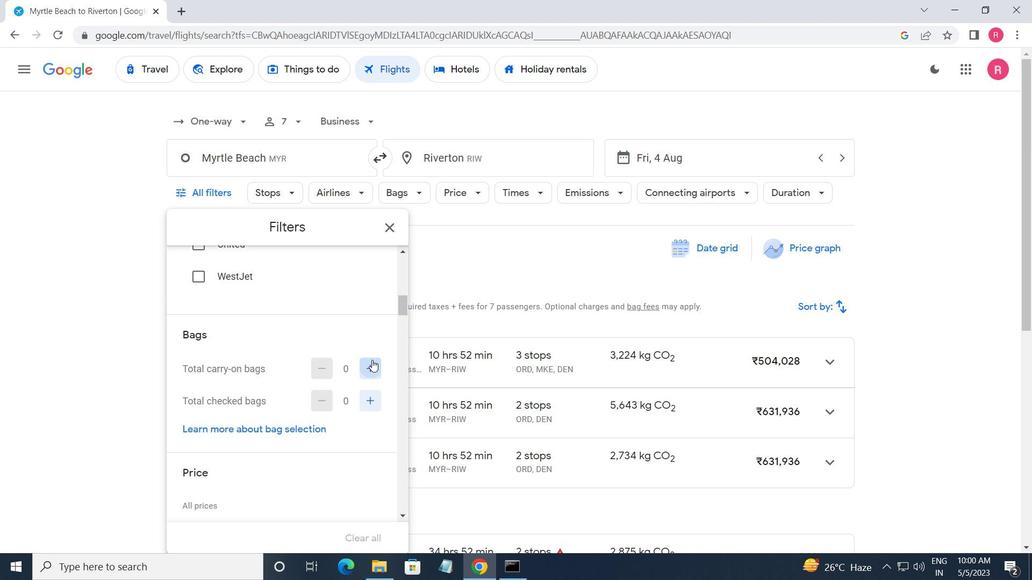 
Action: Mouse scrolled (372, 361) with delta (0, 0)
Screenshot: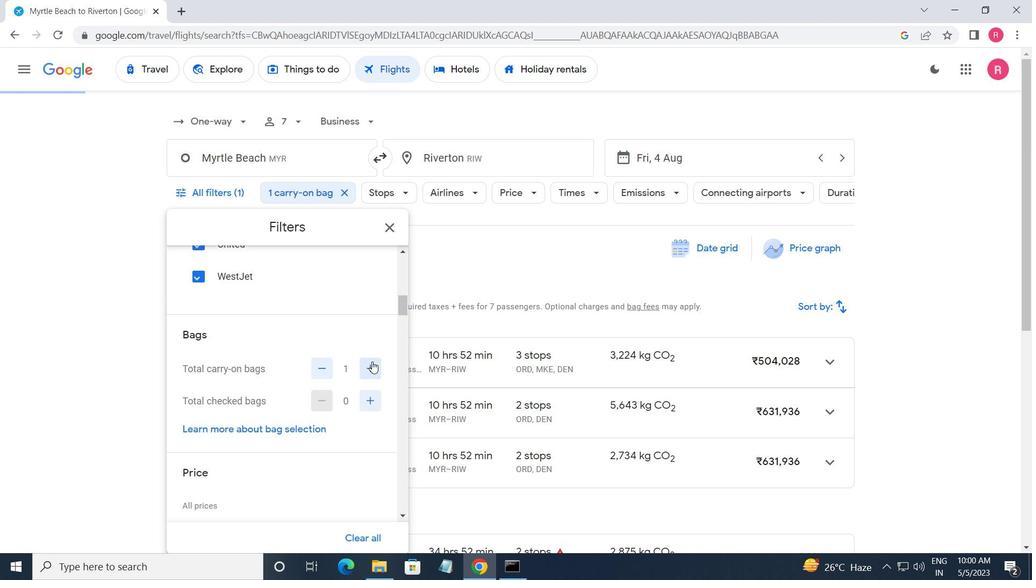 
Action: Mouse scrolled (372, 361) with delta (0, 0)
Screenshot: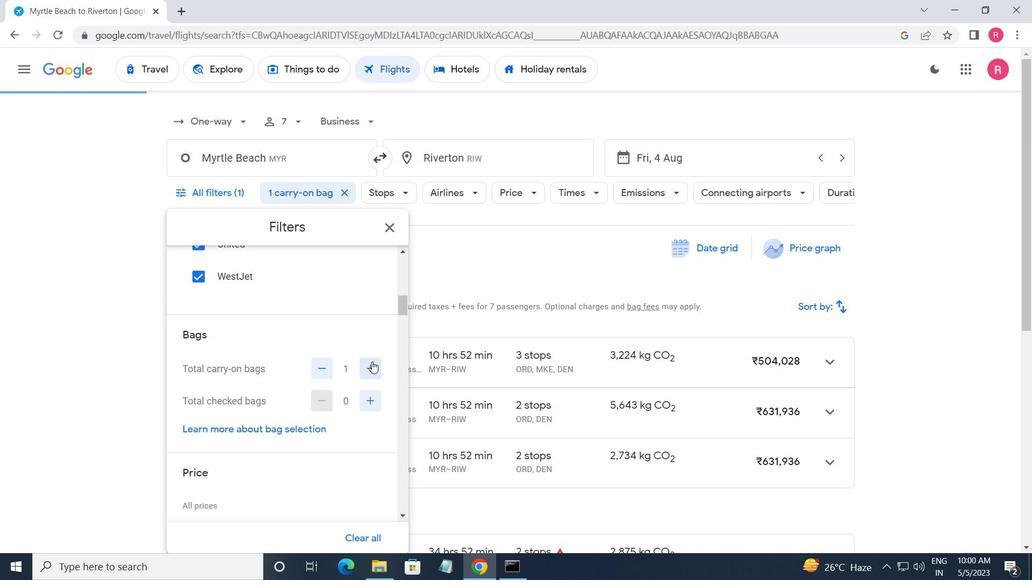 
Action: Mouse moved to (378, 394)
Screenshot: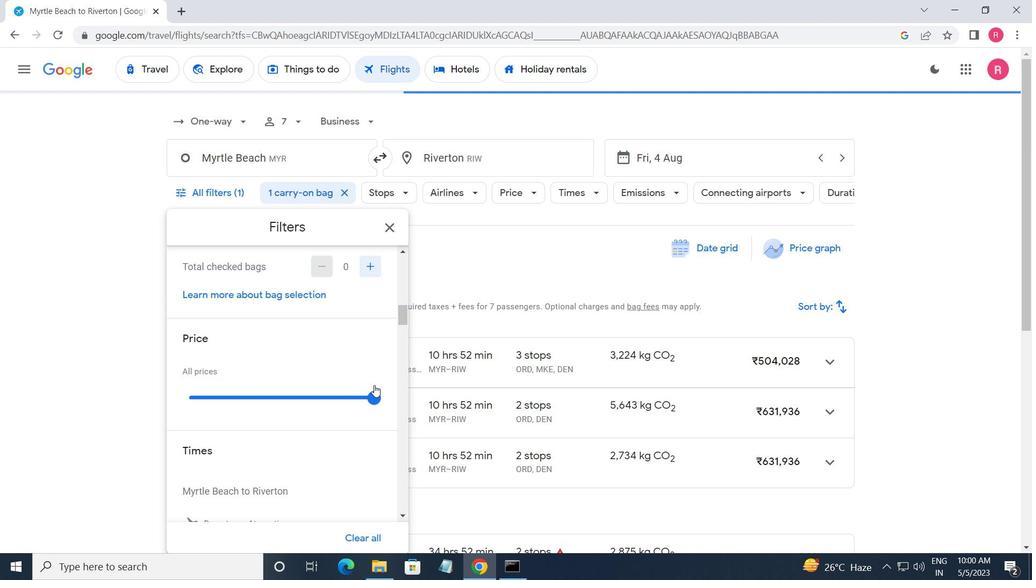
Action: Mouse pressed left at (378, 394)
Screenshot: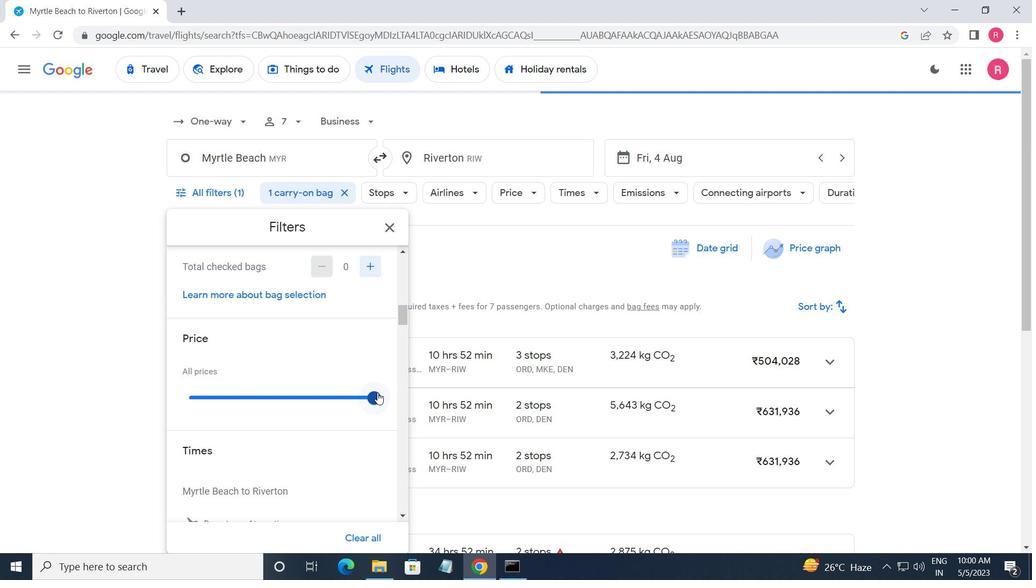 
Action: Mouse moved to (296, 413)
Screenshot: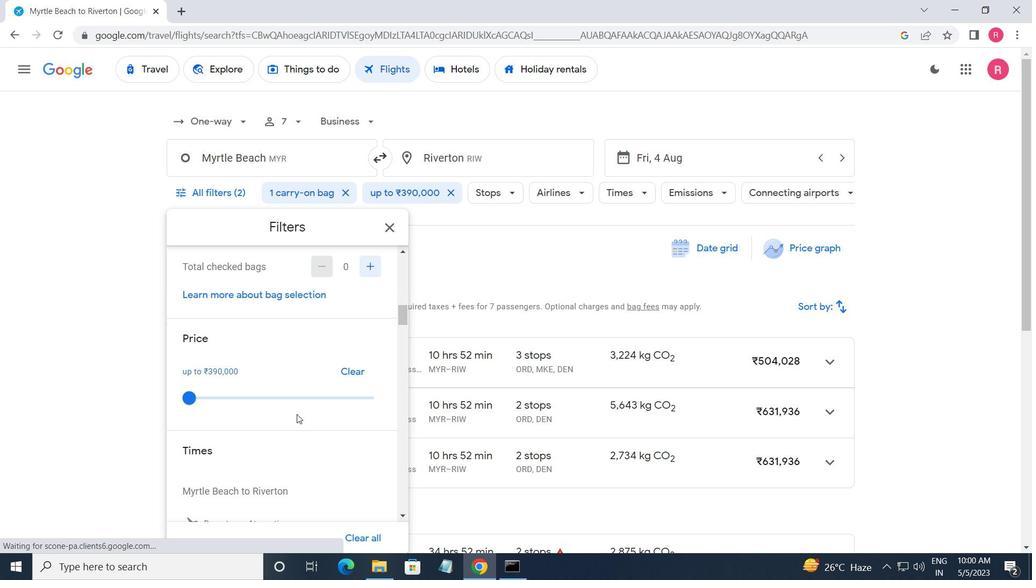 
Action: Mouse scrolled (296, 413) with delta (0, 0)
Screenshot: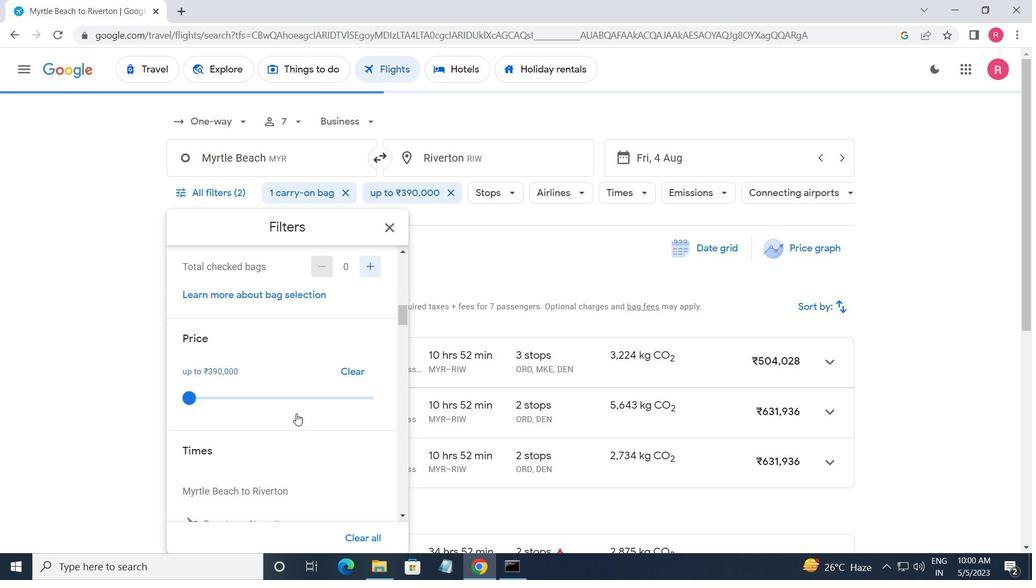 
Action: Mouse scrolled (296, 413) with delta (0, 0)
Screenshot: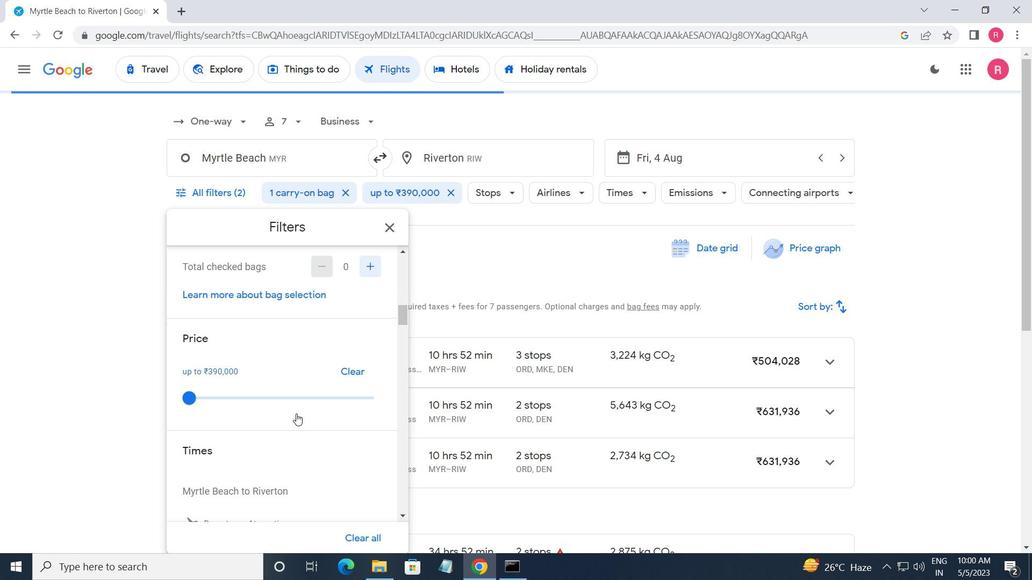 
Action: Mouse scrolled (296, 413) with delta (0, 0)
Screenshot: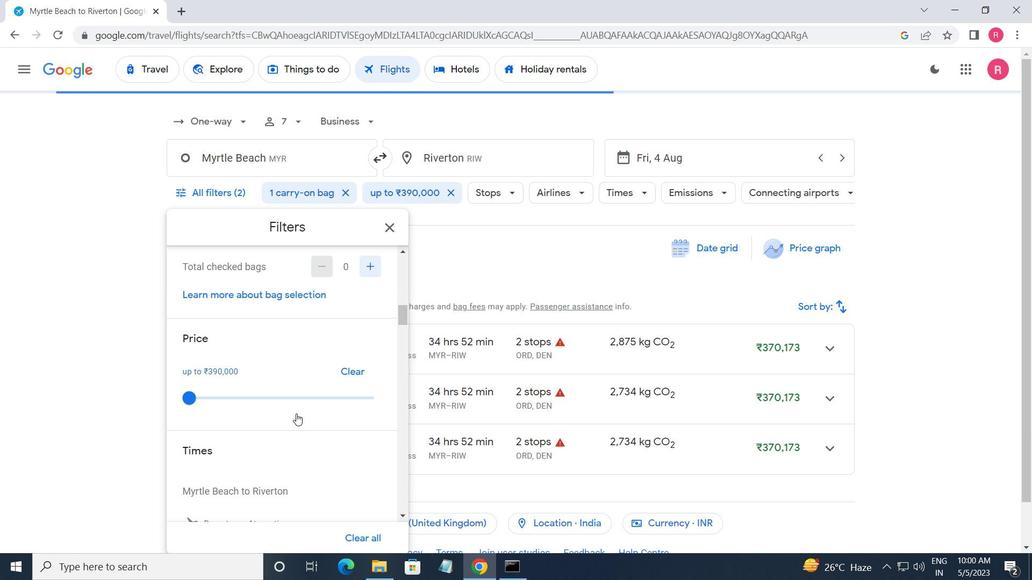 
Action: Mouse moved to (194, 352)
Screenshot: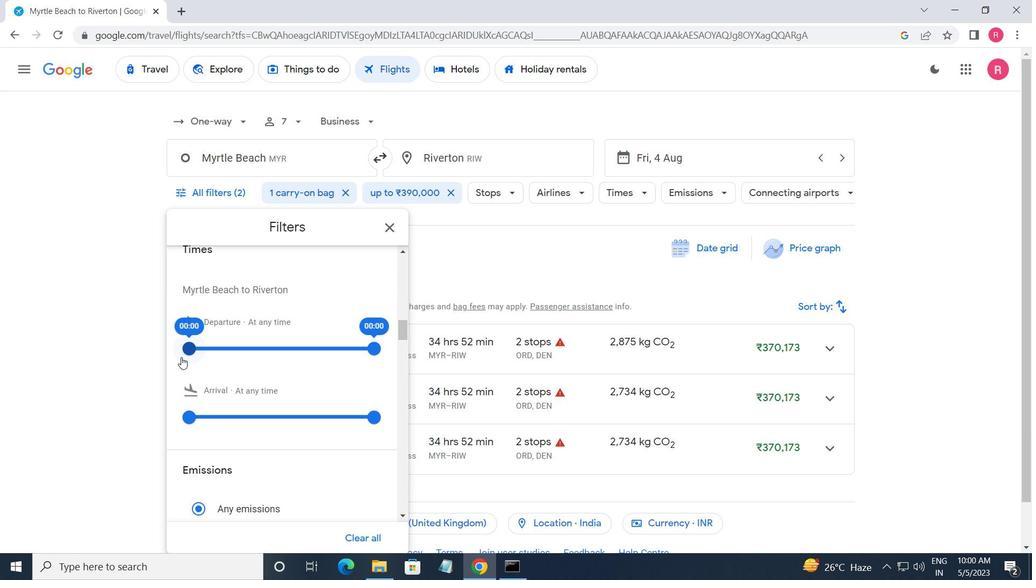 
Action: Mouse pressed left at (194, 352)
Screenshot: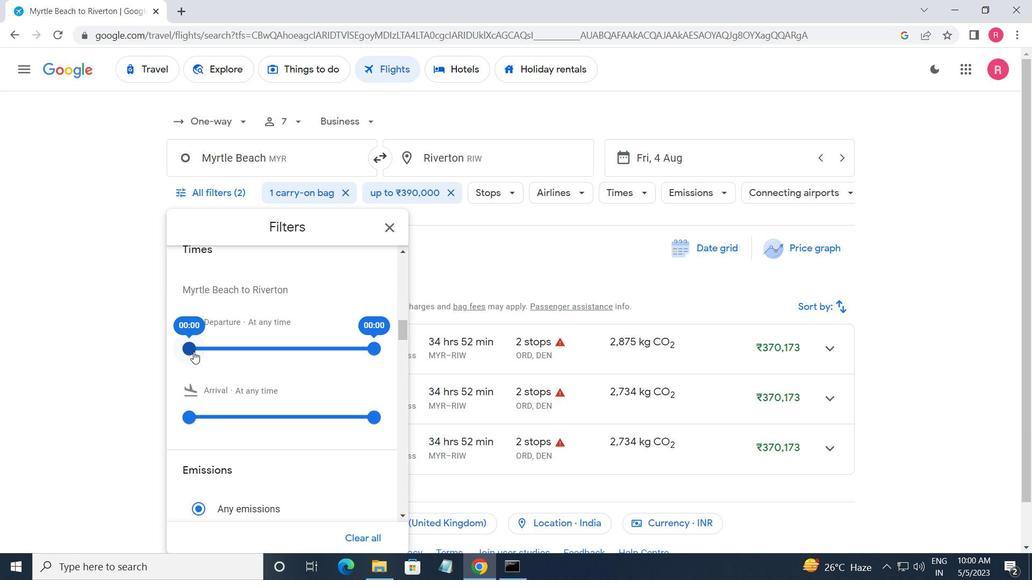 
Action: Mouse moved to (370, 345)
Screenshot: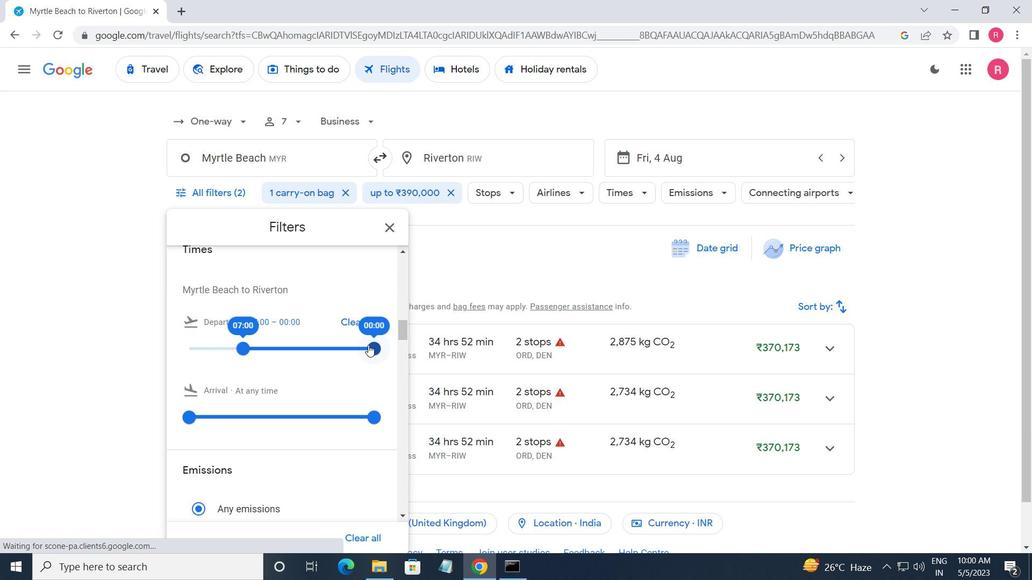 
Action: Mouse pressed left at (370, 345)
Screenshot: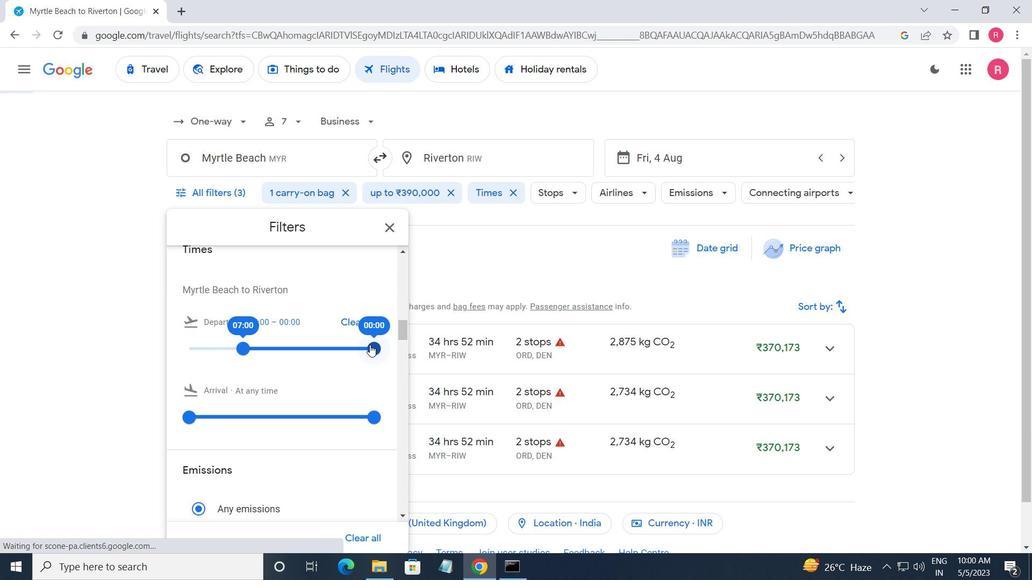 
Action: Mouse moved to (389, 231)
Screenshot: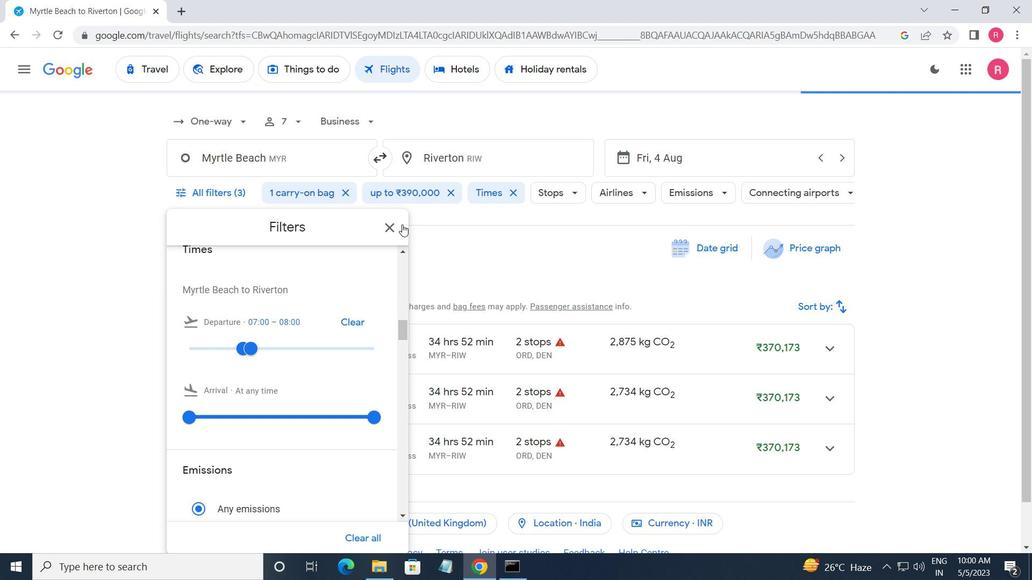 
Action: Mouse pressed left at (389, 231)
Screenshot: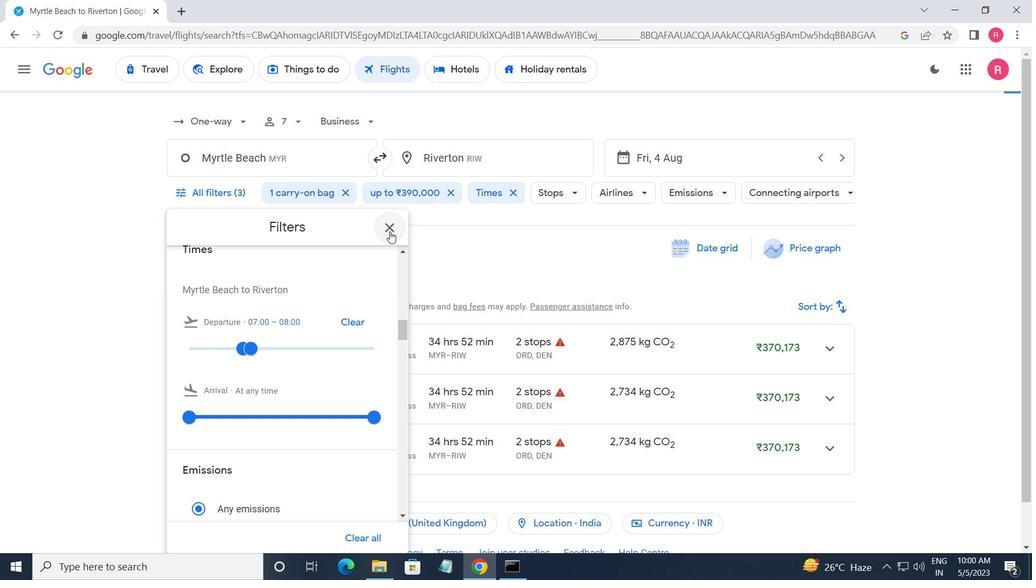 
